 Task: Add a signature Mikayla King containing With heartfelt thanks and warm wishes, Mikayla King to email address softage.9@softage.net and add a label Safety records
Action: Mouse moved to (914, 54)
Screenshot: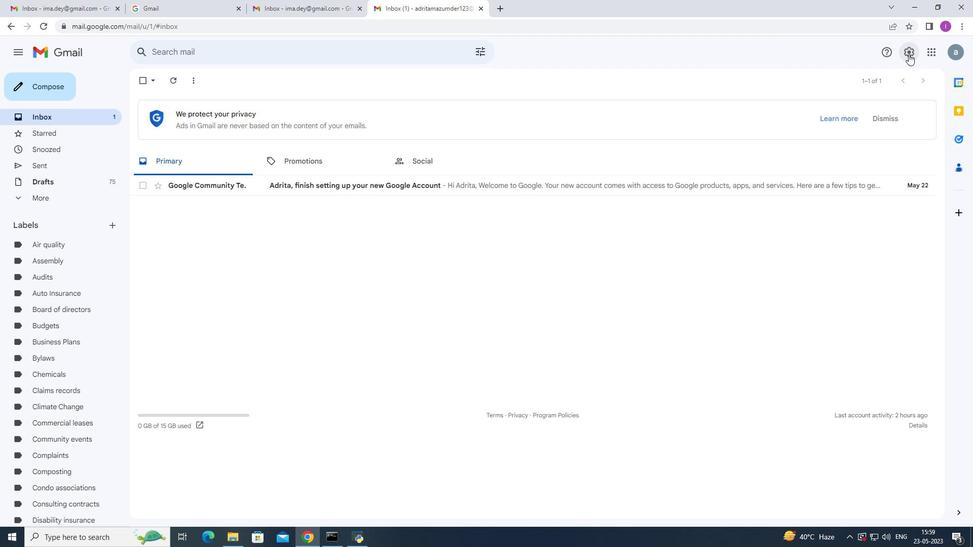
Action: Mouse pressed left at (914, 54)
Screenshot: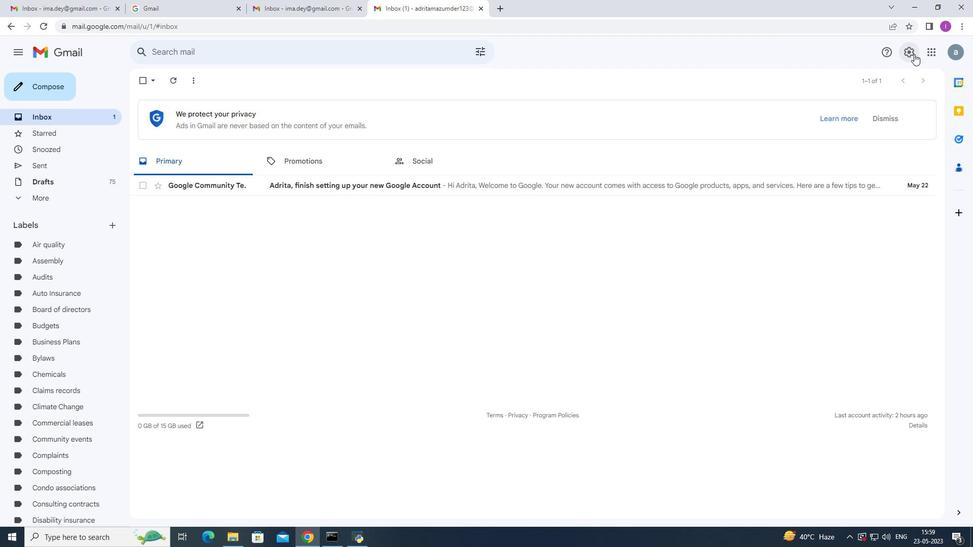 
Action: Mouse moved to (873, 100)
Screenshot: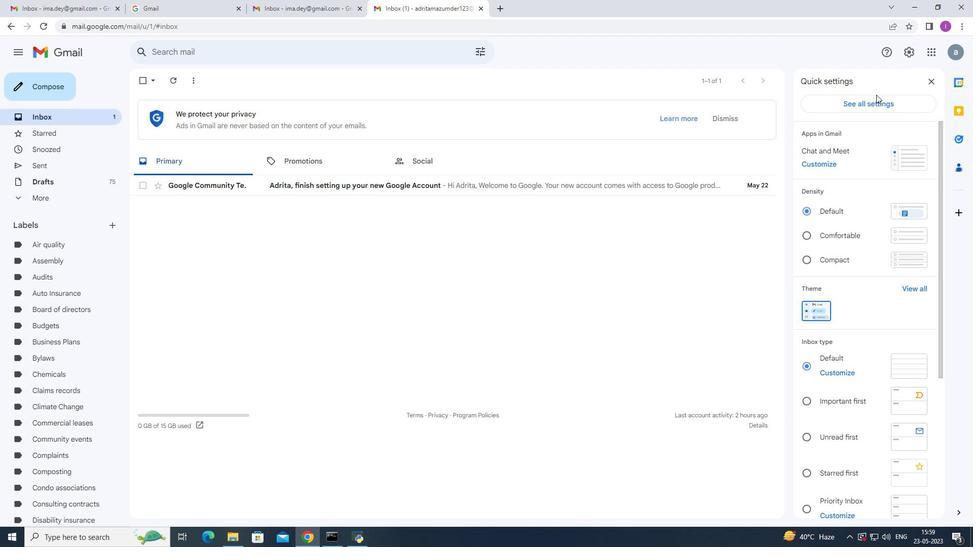
Action: Mouse pressed left at (873, 100)
Screenshot: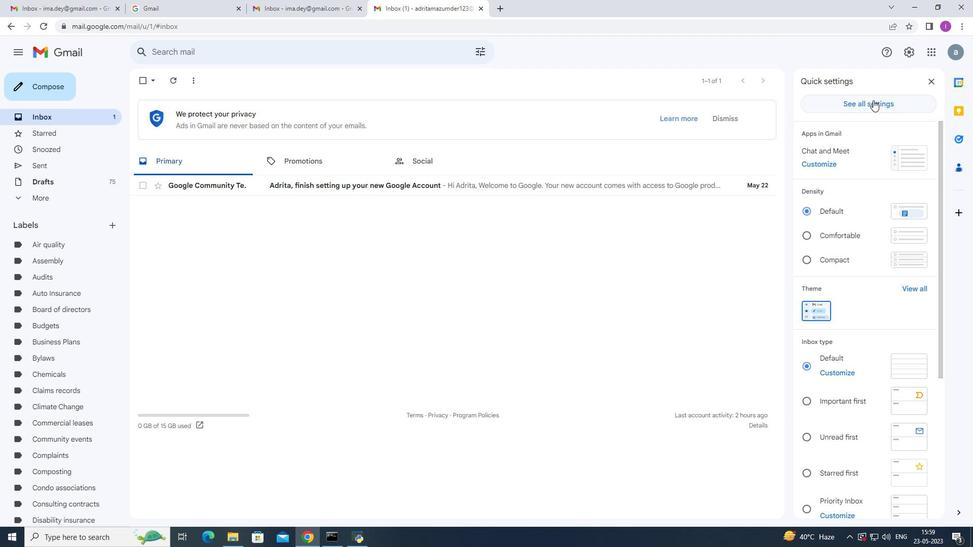 
Action: Mouse moved to (534, 260)
Screenshot: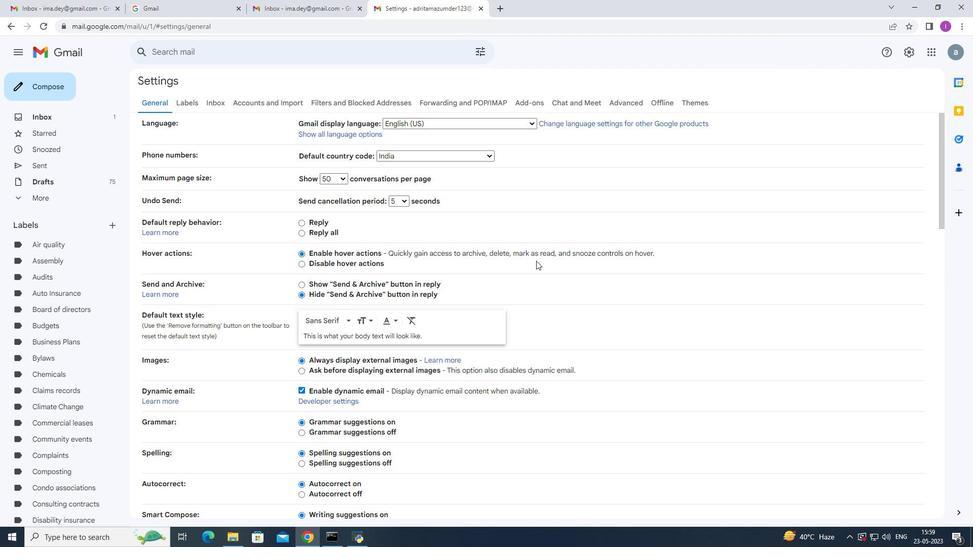 
Action: Mouse scrolled (534, 259) with delta (0, 0)
Screenshot: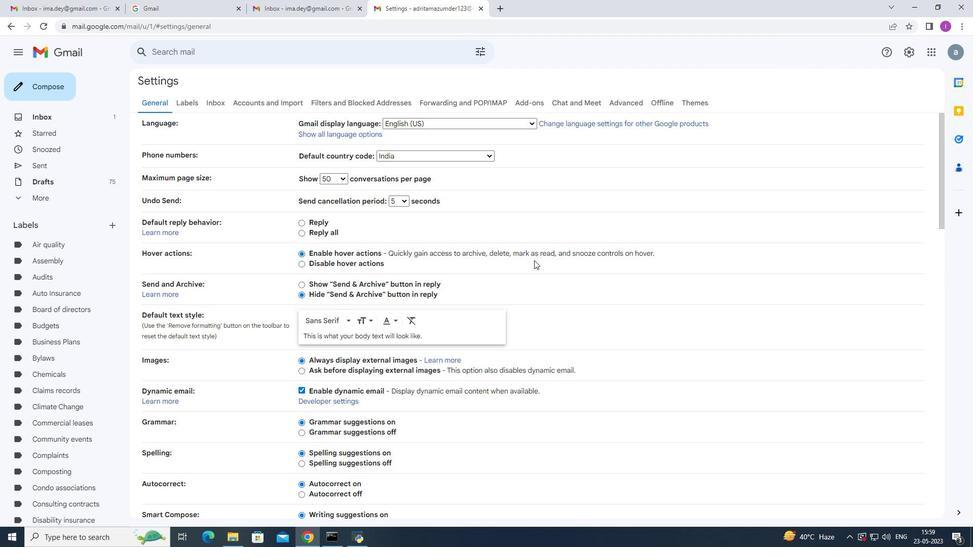 
Action: Mouse scrolled (534, 259) with delta (0, 0)
Screenshot: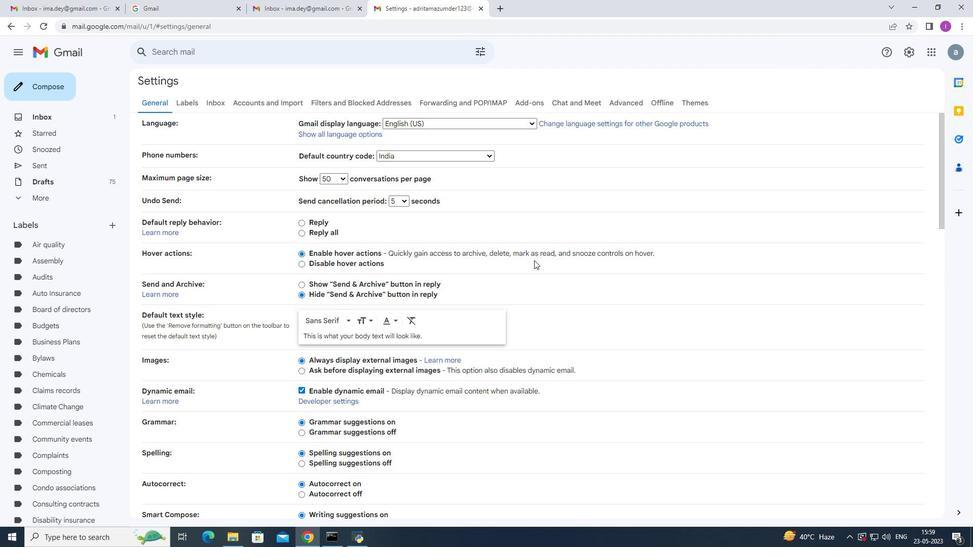 
Action: Mouse moved to (534, 260)
Screenshot: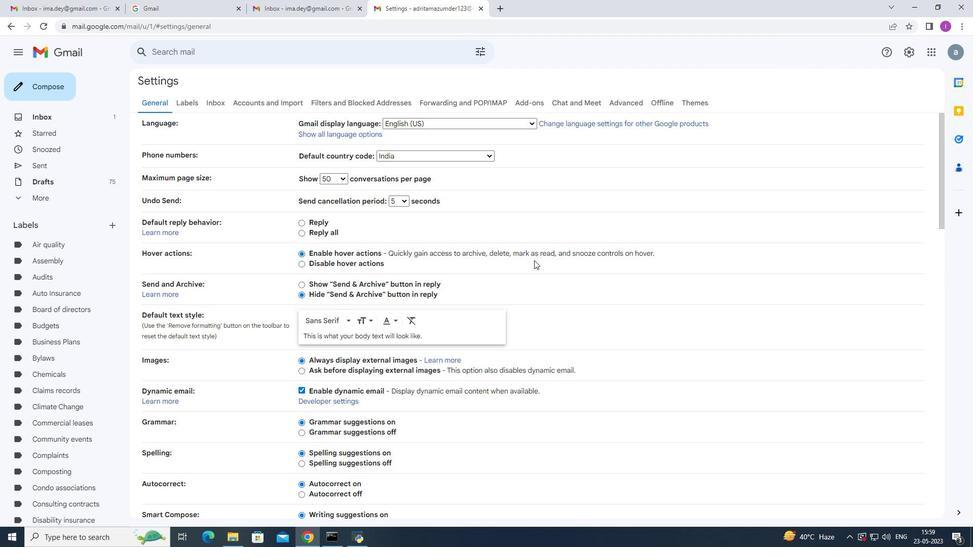 
Action: Mouse scrolled (534, 259) with delta (0, 0)
Screenshot: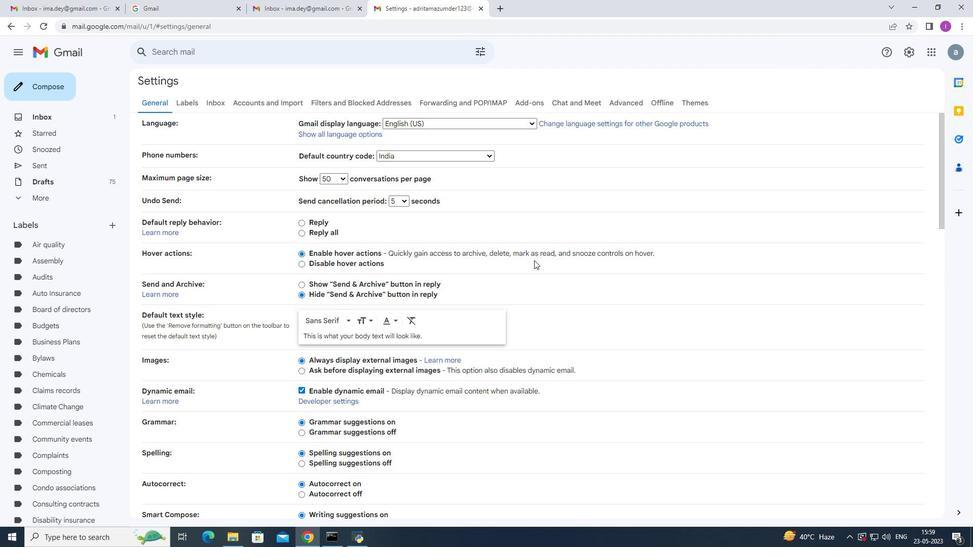 
Action: Mouse moved to (534, 260)
Screenshot: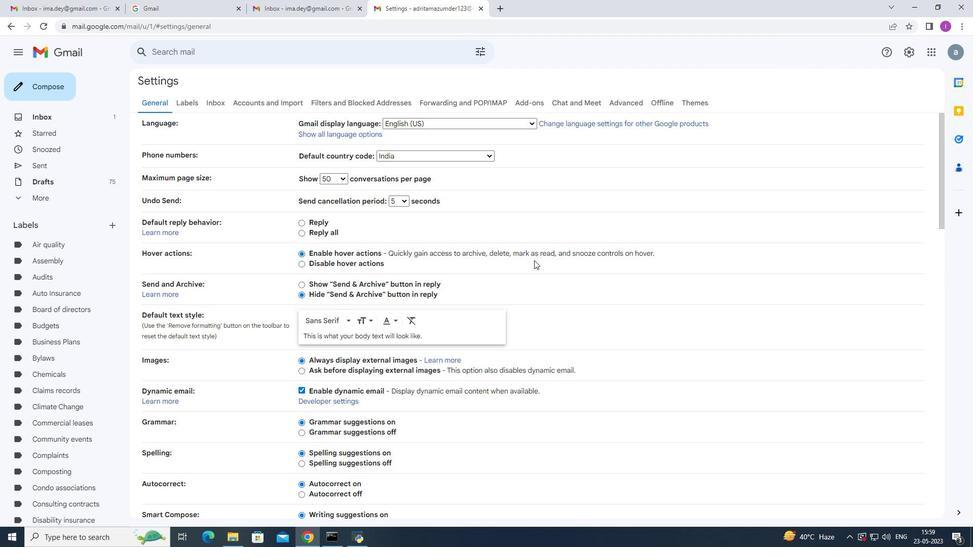 
Action: Mouse scrolled (534, 261) with delta (0, 0)
Screenshot: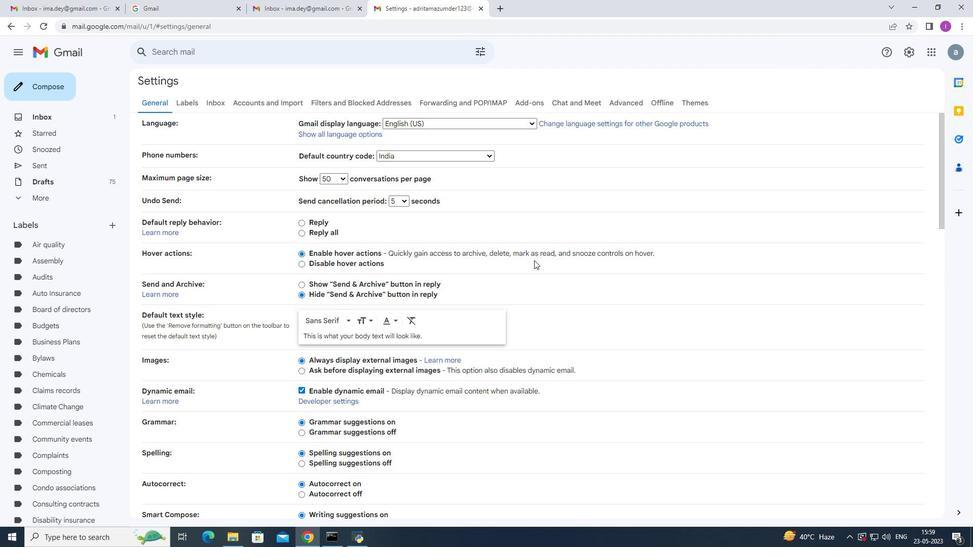 
Action: Mouse moved to (535, 261)
Screenshot: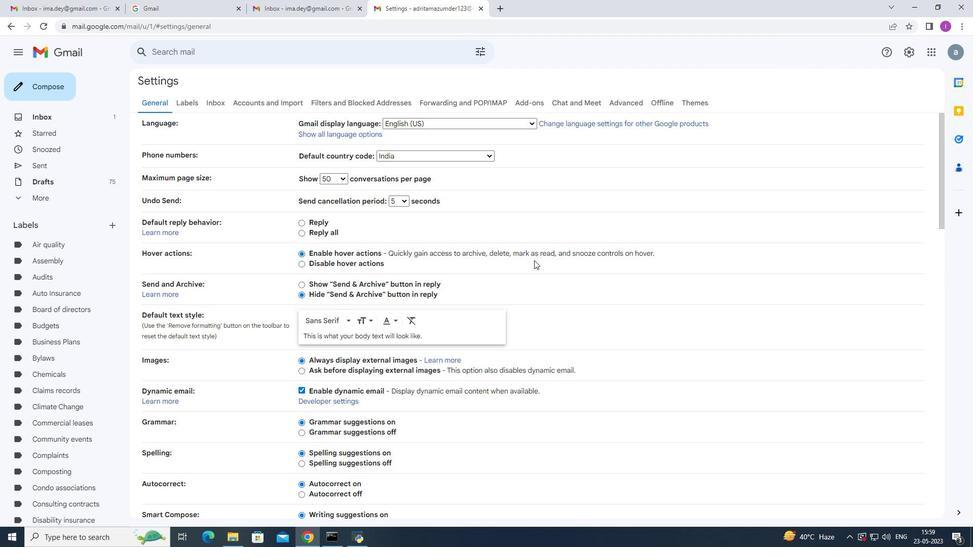 
Action: Mouse scrolled (535, 260) with delta (0, 0)
Screenshot: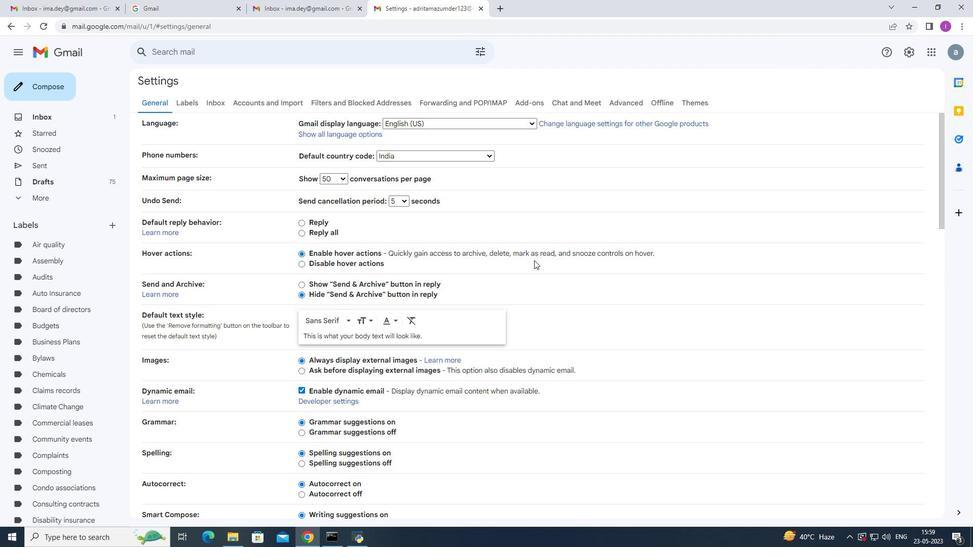 
Action: Mouse scrolled (535, 260) with delta (0, 0)
Screenshot: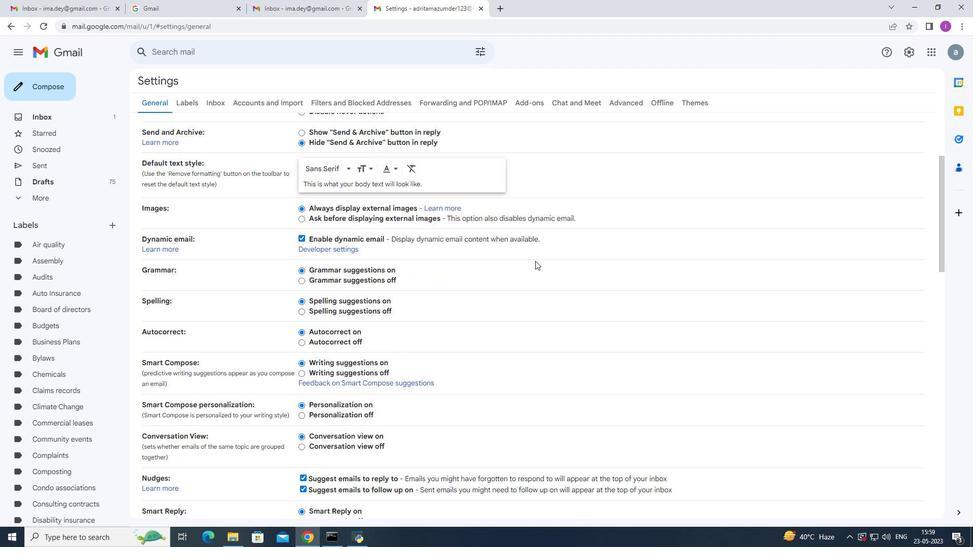 
Action: Mouse scrolled (535, 260) with delta (0, 0)
Screenshot: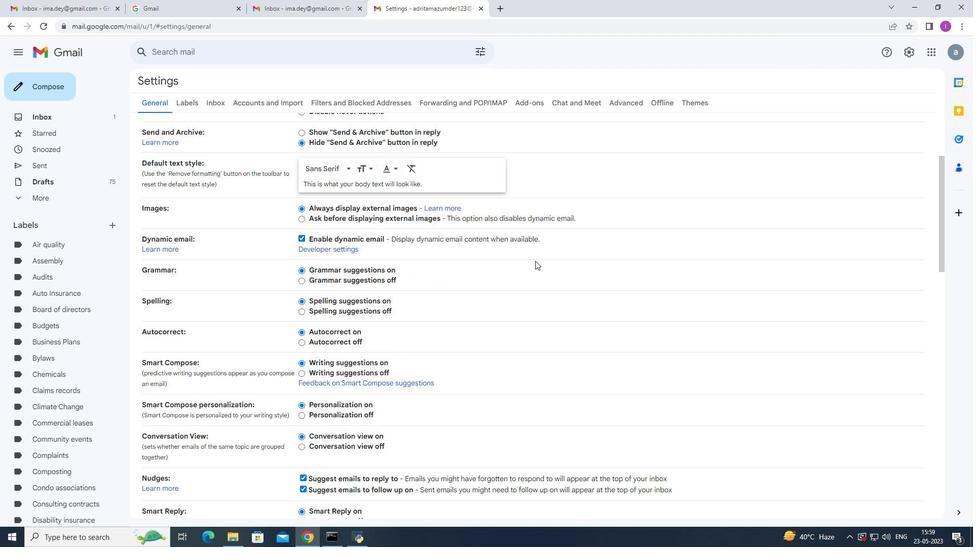 
Action: Mouse scrolled (535, 260) with delta (0, 0)
Screenshot: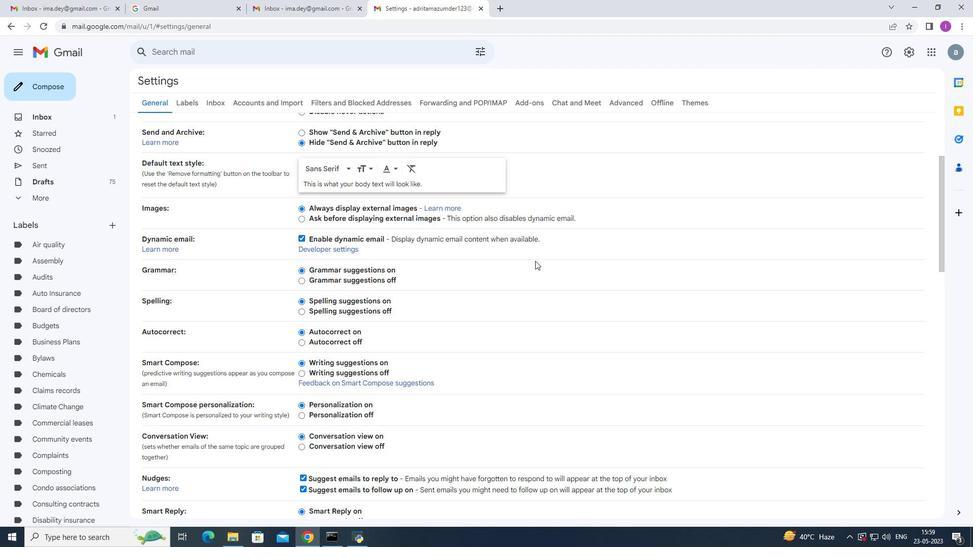 
Action: Mouse scrolled (535, 260) with delta (0, 0)
Screenshot: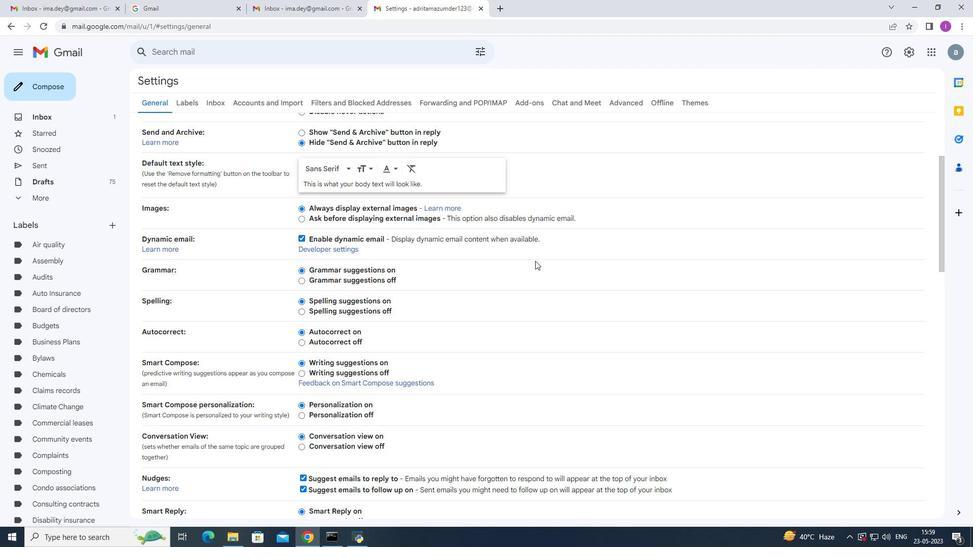 
Action: Mouse scrolled (535, 260) with delta (0, 0)
Screenshot: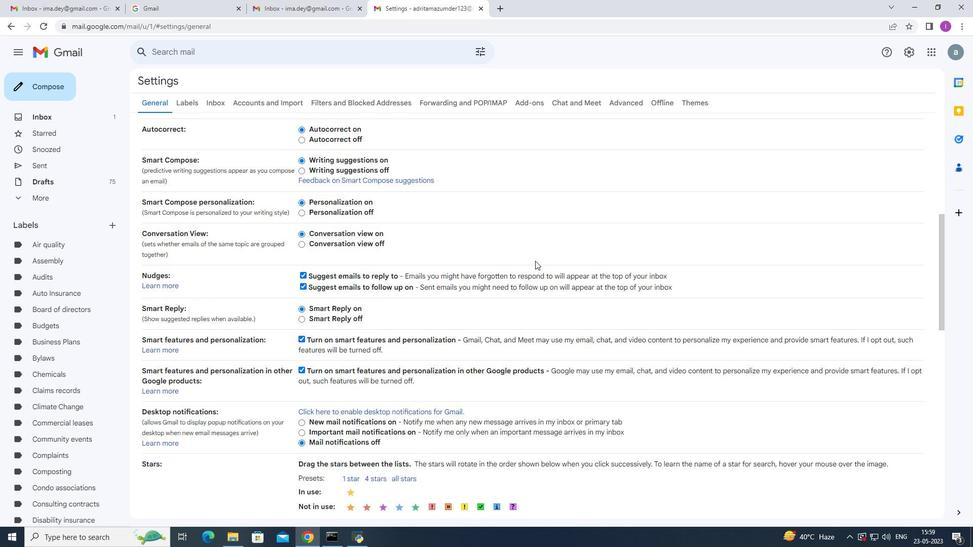 
Action: Mouse moved to (532, 265)
Screenshot: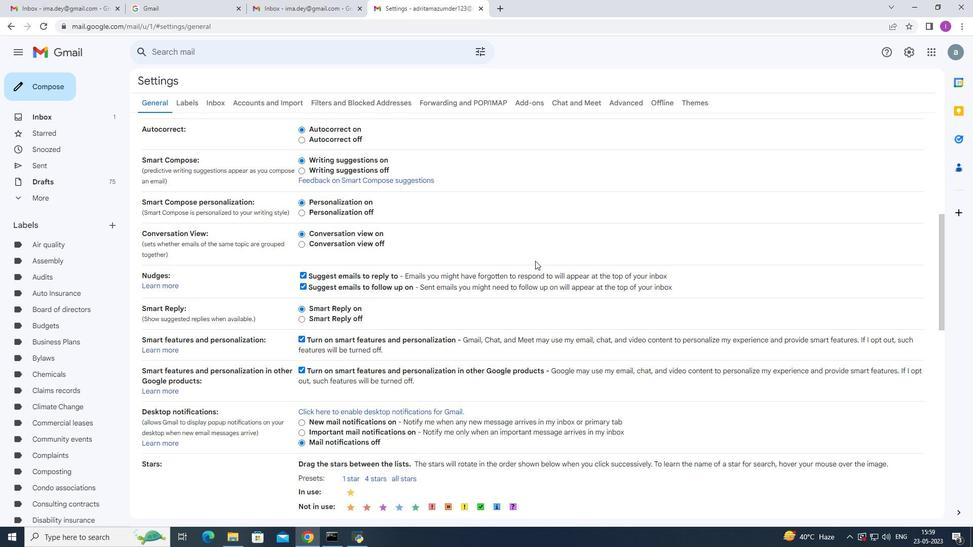 
Action: Mouse scrolled (532, 264) with delta (0, 0)
Screenshot: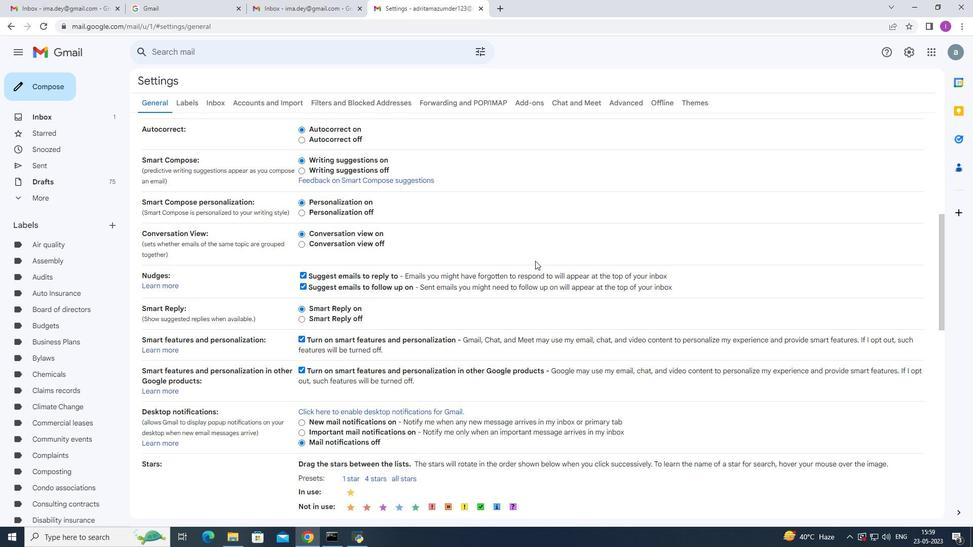 
Action: Mouse moved to (530, 268)
Screenshot: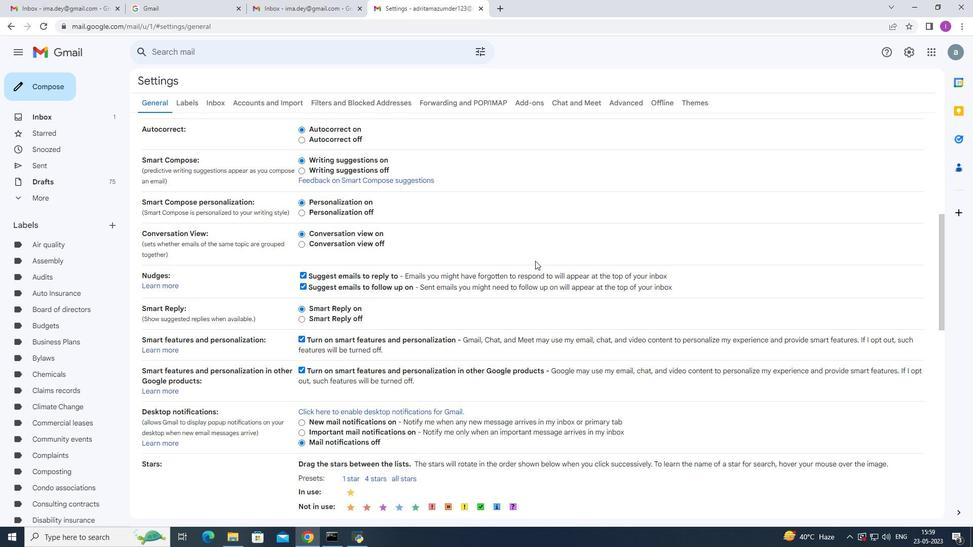 
Action: Mouse scrolled (531, 266) with delta (0, 0)
Screenshot: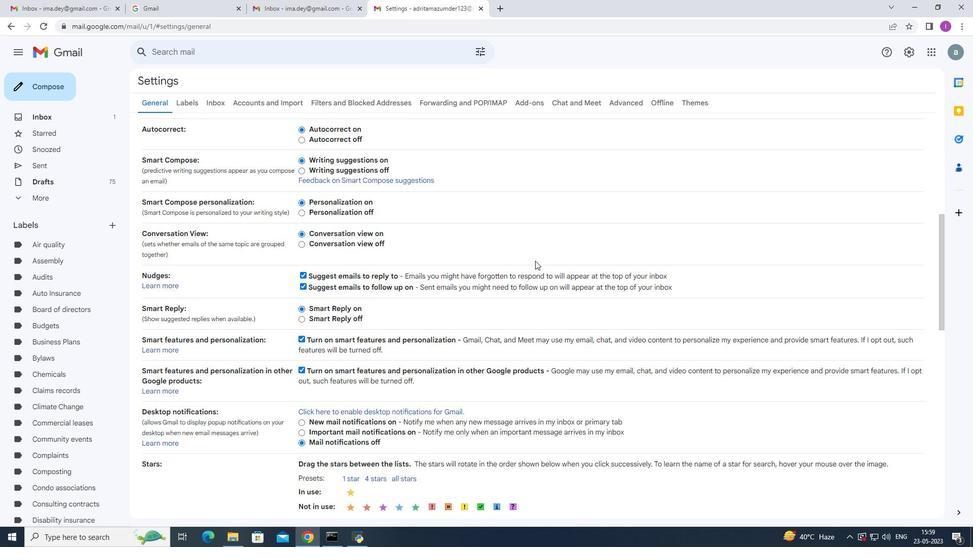 
Action: Mouse moved to (529, 269)
Screenshot: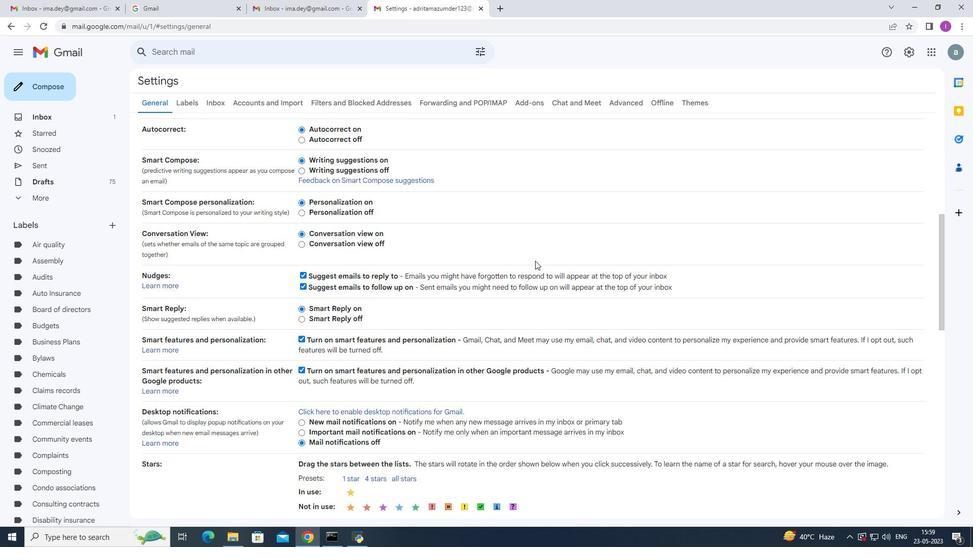 
Action: Mouse scrolled (529, 268) with delta (0, 0)
Screenshot: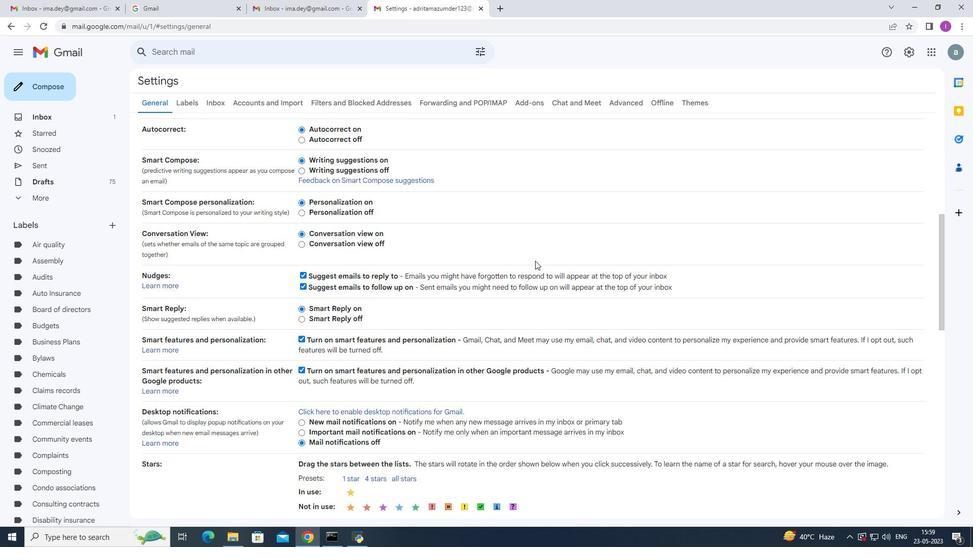 
Action: Mouse moved to (525, 272)
Screenshot: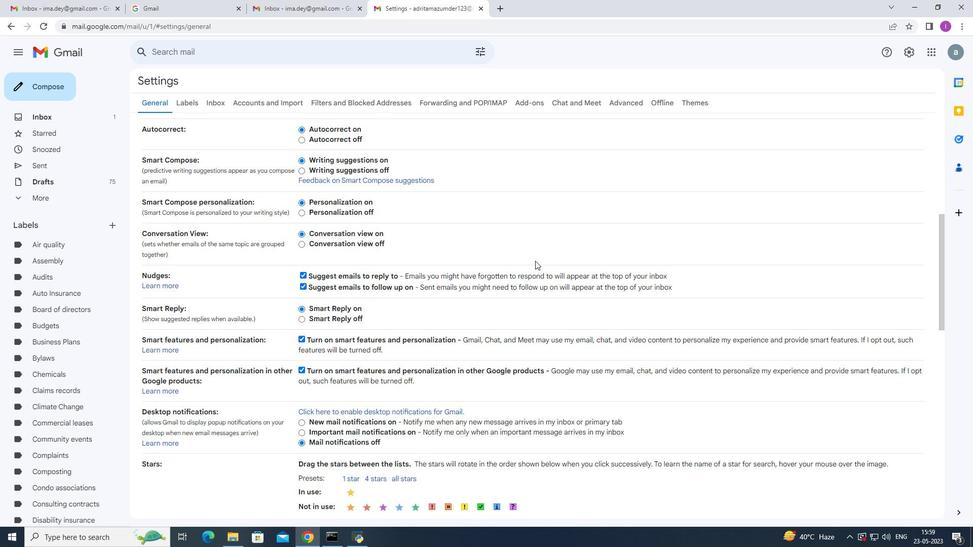 
Action: Mouse scrolled (526, 271) with delta (0, 0)
Screenshot: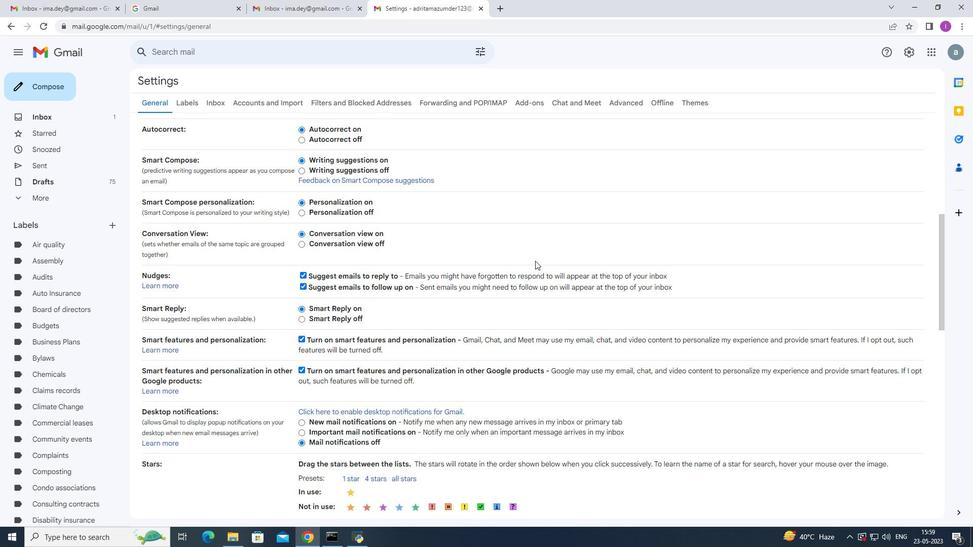 
Action: Mouse moved to (522, 273)
Screenshot: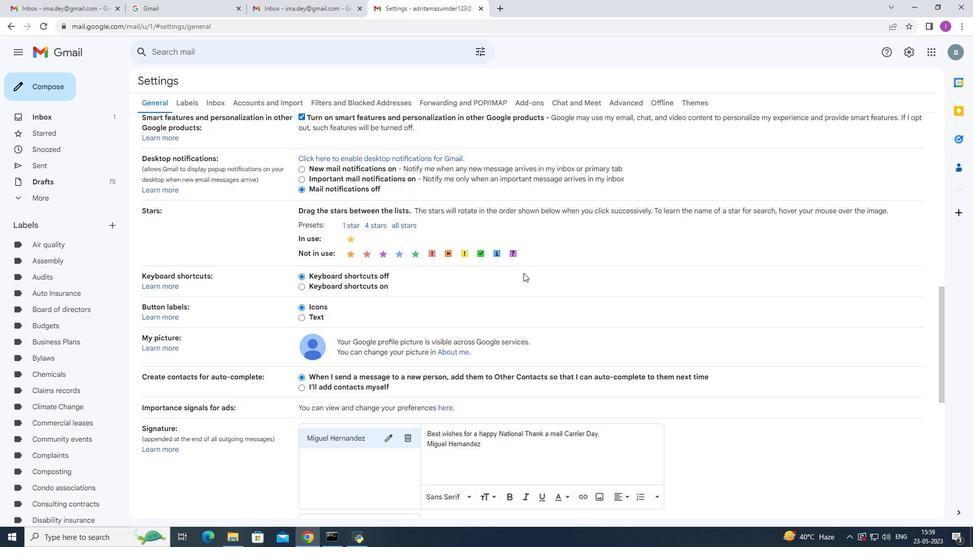 
Action: Mouse scrolled (522, 273) with delta (0, 0)
Screenshot: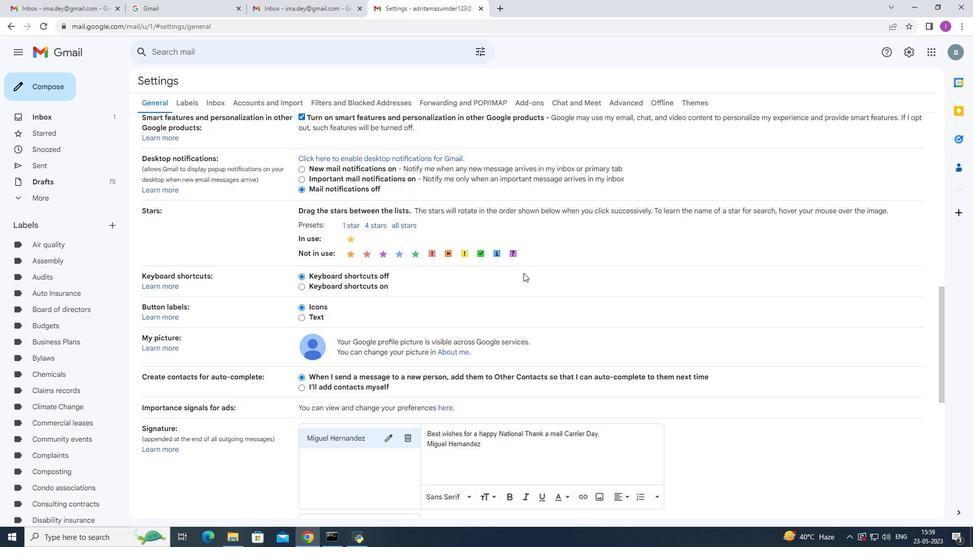 
Action: Mouse moved to (520, 275)
Screenshot: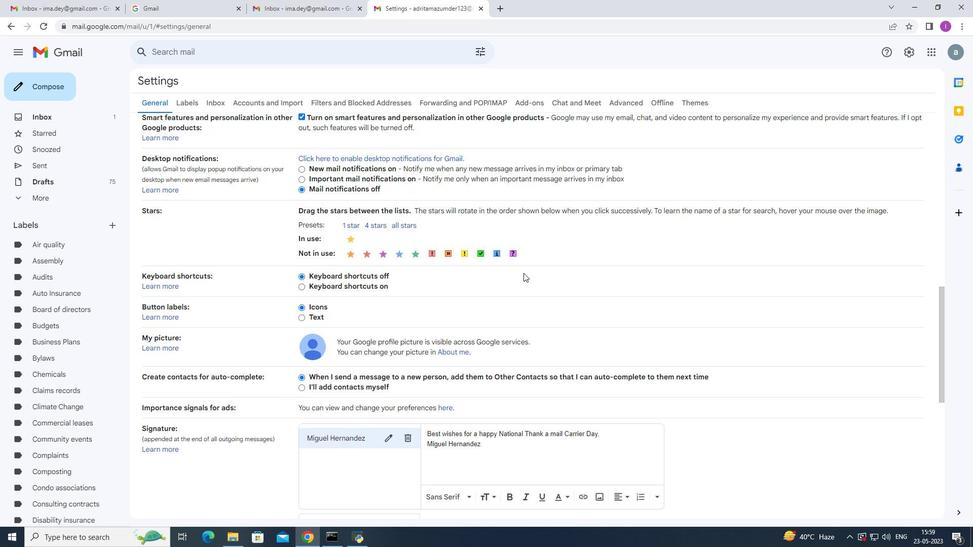 
Action: Mouse scrolled (520, 274) with delta (0, 0)
Screenshot: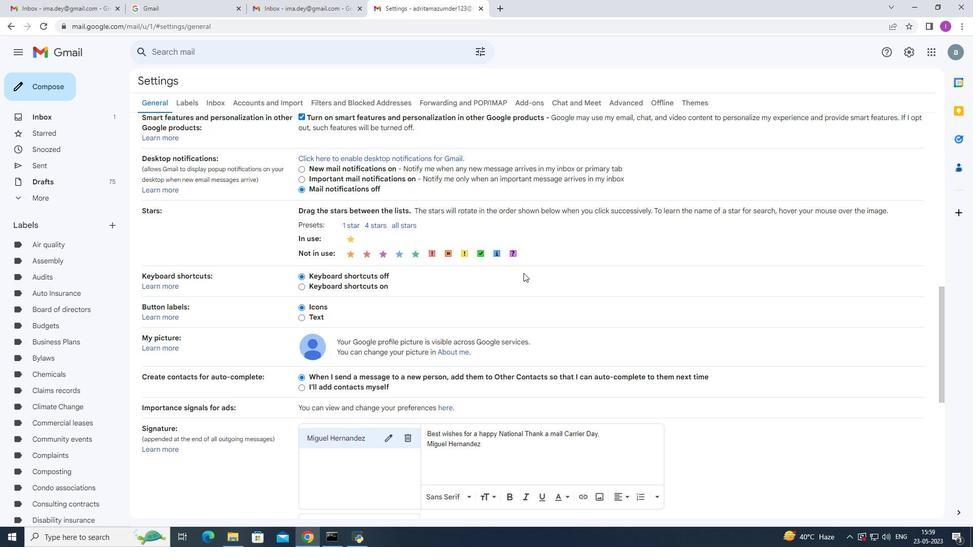 
Action: Mouse moved to (409, 337)
Screenshot: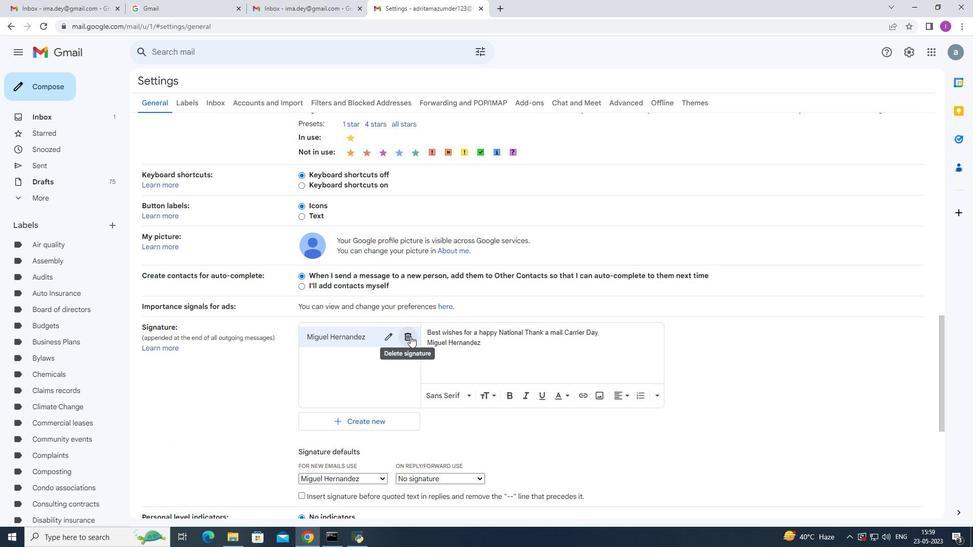 
Action: Mouse pressed left at (409, 337)
Screenshot: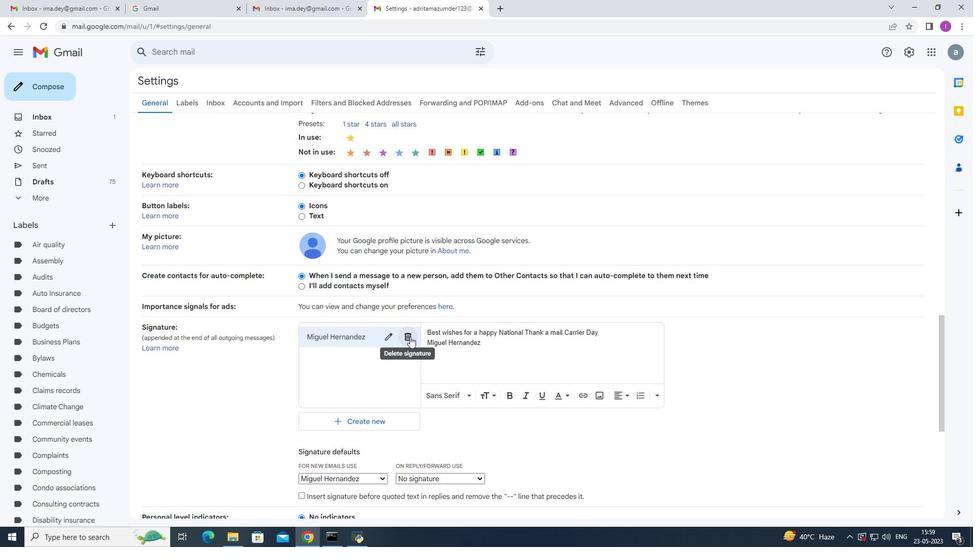 
Action: Mouse moved to (570, 302)
Screenshot: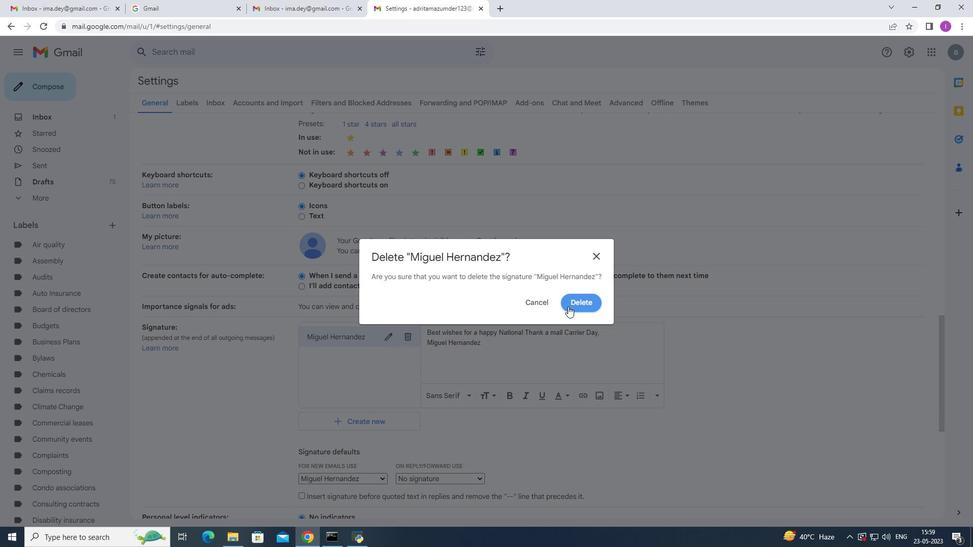 
Action: Mouse pressed left at (570, 302)
Screenshot: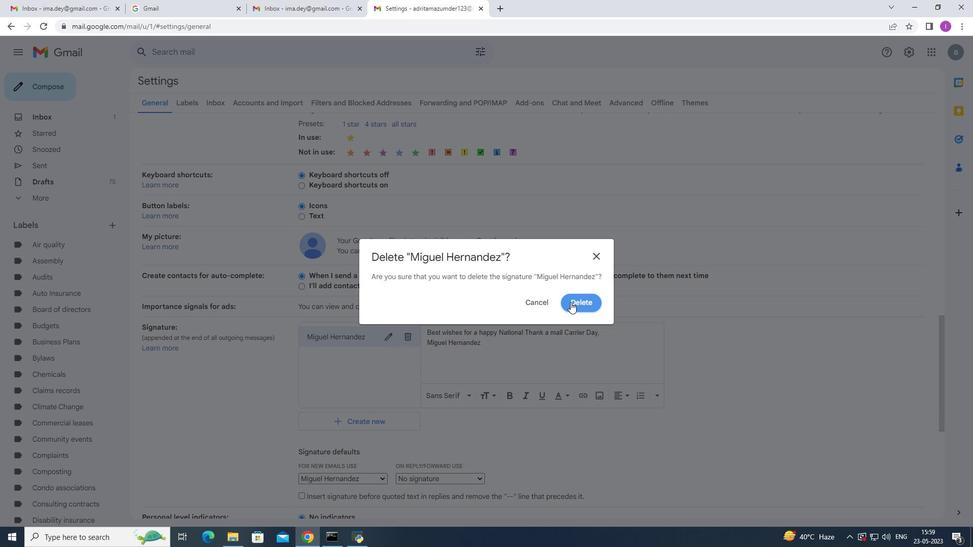 
Action: Mouse moved to (342, 349)
Screenshot: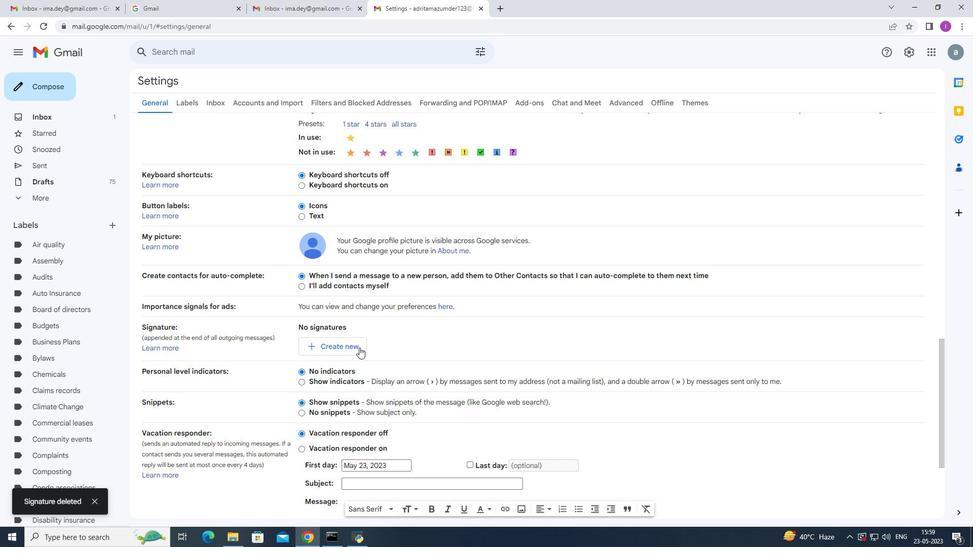
Action: Mouse pressed left at (342, 349)
Screenshot: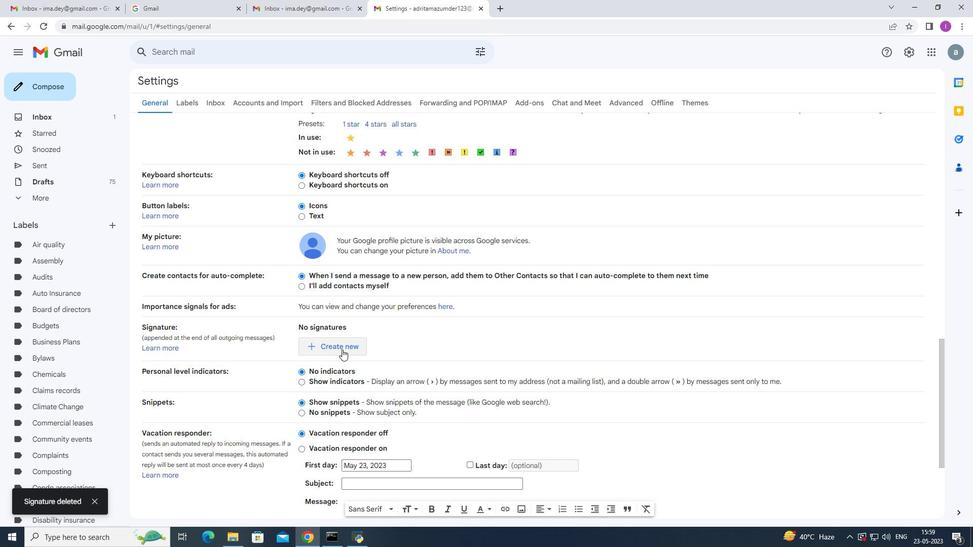 
Action: Mouse moved to (416, 279)
Screenshot: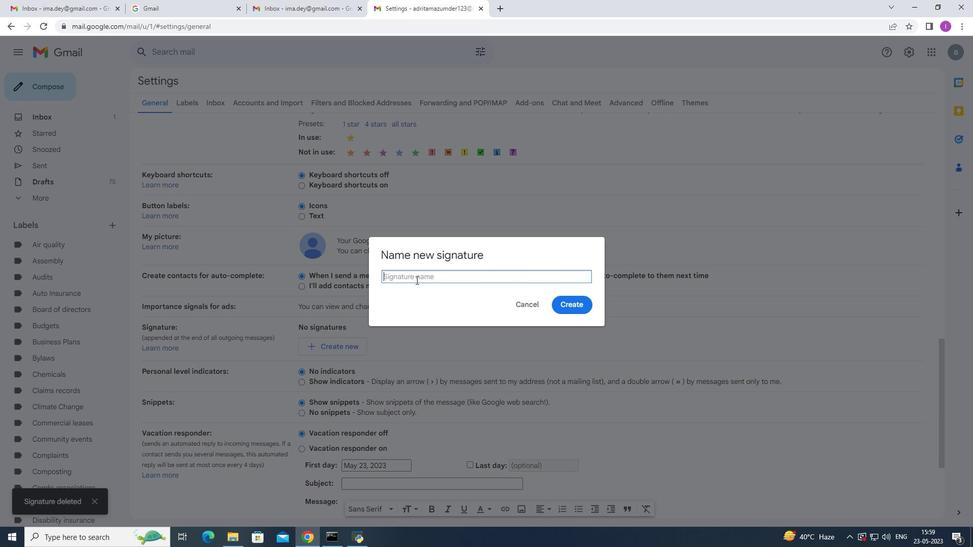 
Action: Mouse pressed left at (416, 279)
Screenshot: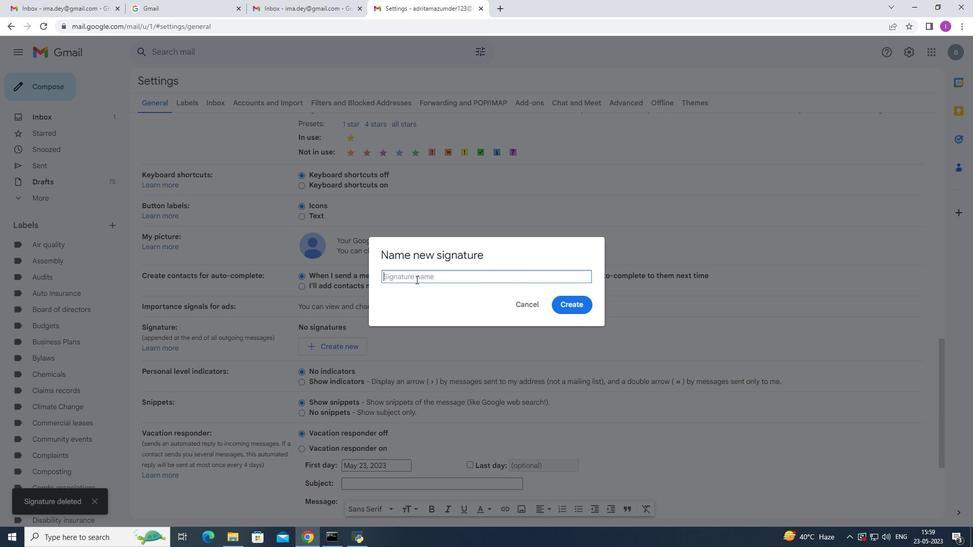 
Action: Mouse moved to (510, 269)
Screenshot: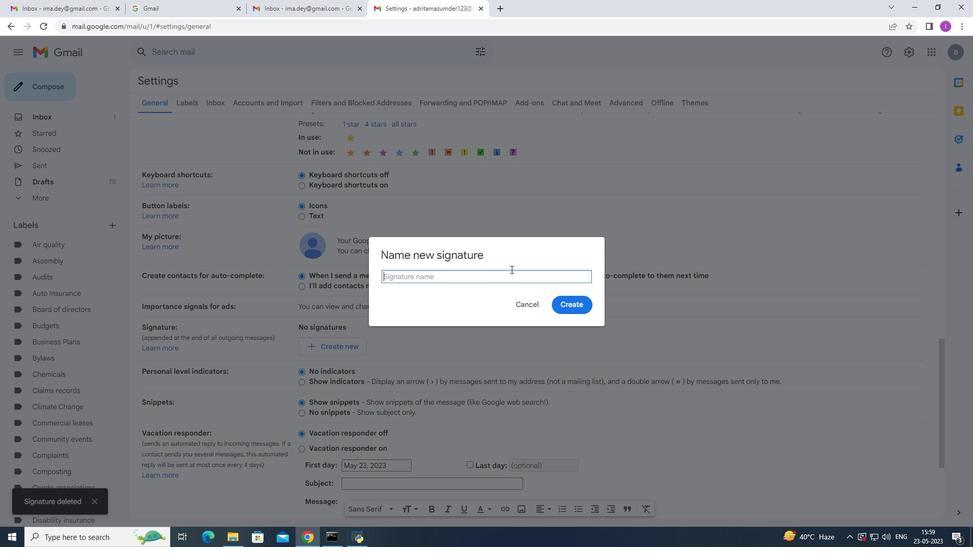 
Action: Key pressed <Key.shift><Key.shift>Mikayla<Key.space><Key.shift>King
Screenshot: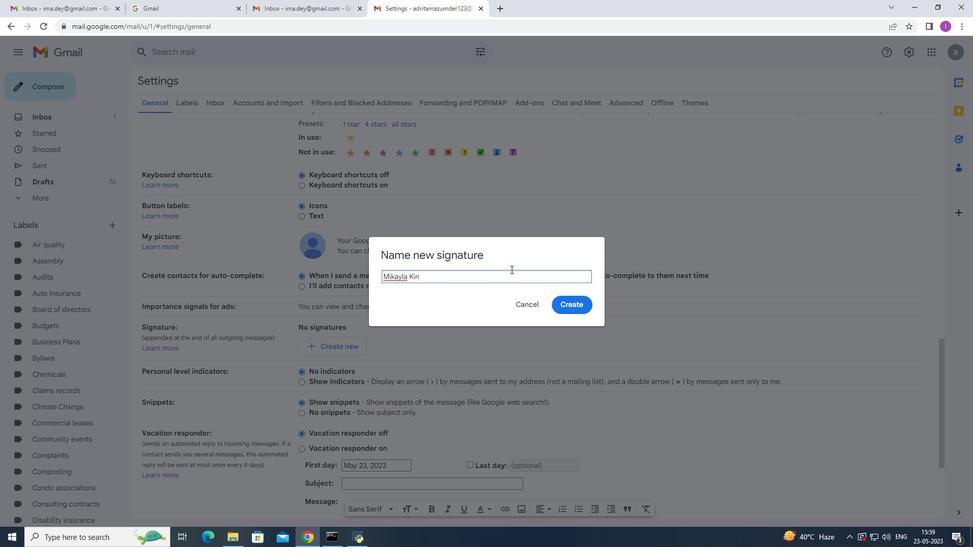 
Action: Mouse moved to (581, 304)
Screenshot: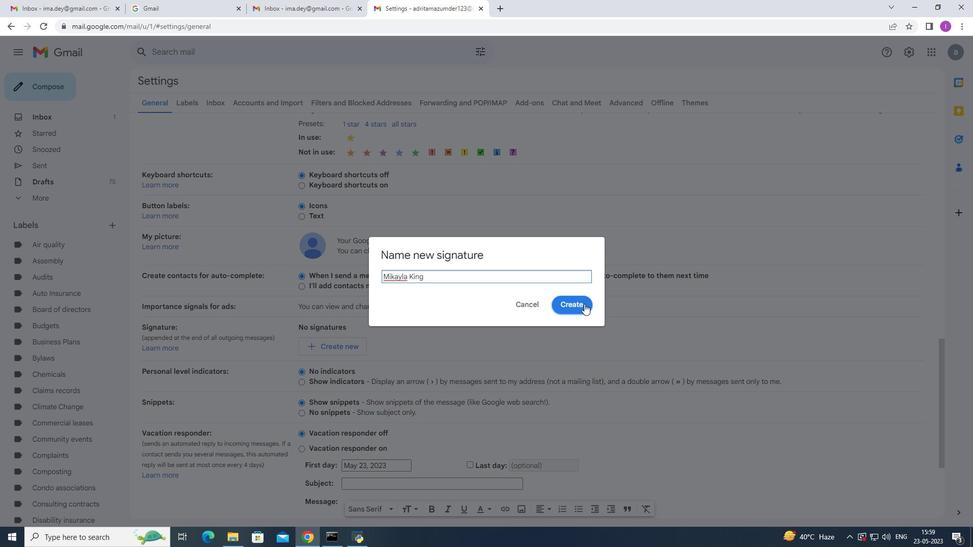 
Action: Mouse pressed left at (581, 304)
Screenshot: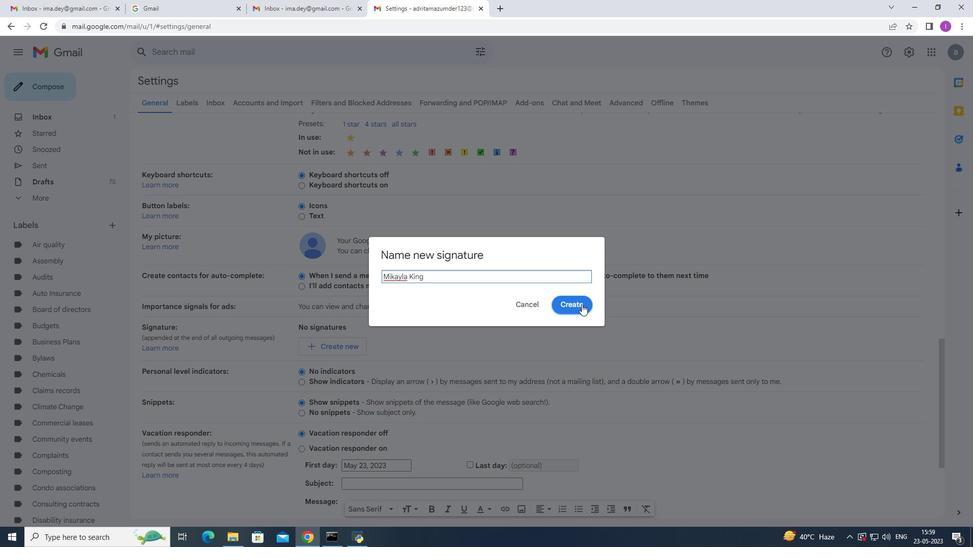
Action: Mouse moved to (381, 477)
Screenshot: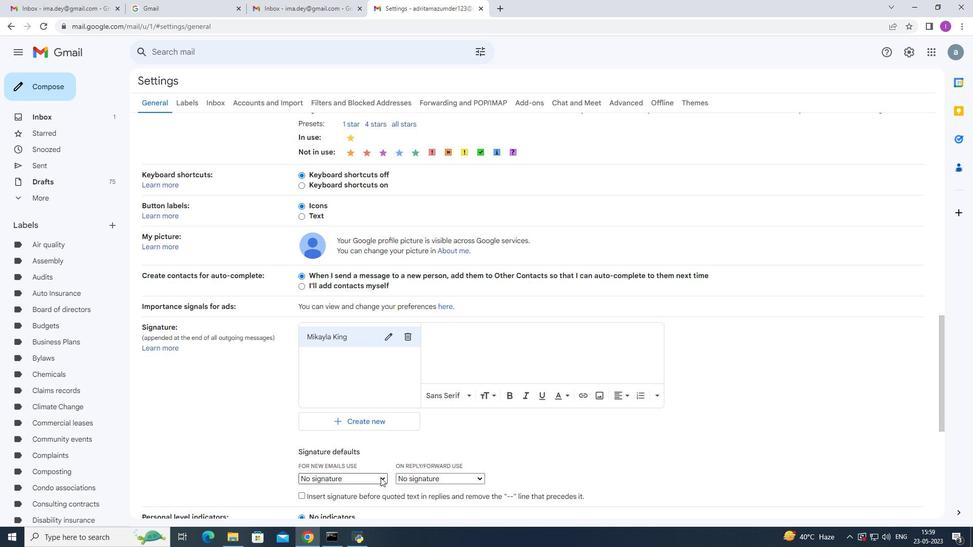 
Action: Mouse pressed left at (381, 477)
Screenshot: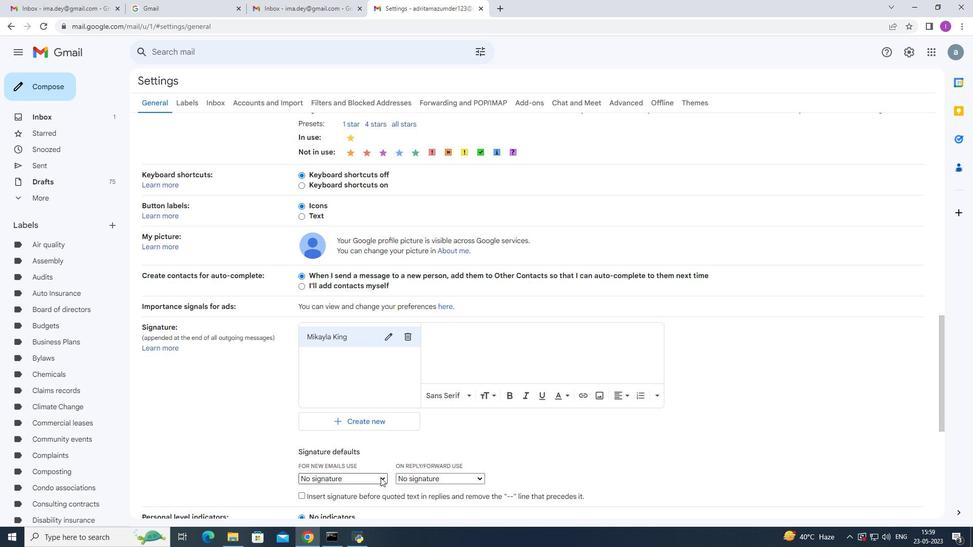 
Action: Mouse moved to (359, 498)
Screenshot: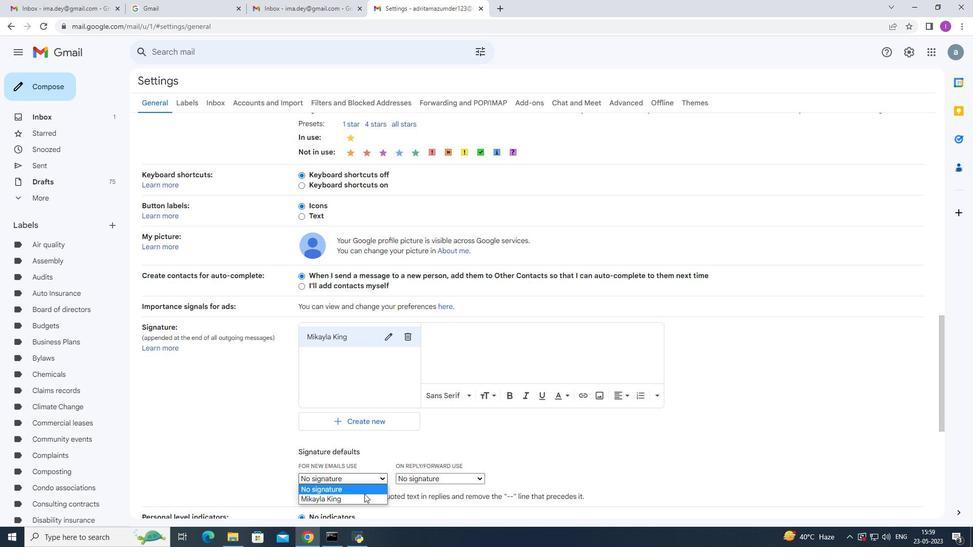 
Action: Mouse pressed left at (359, 498)
Screenshot: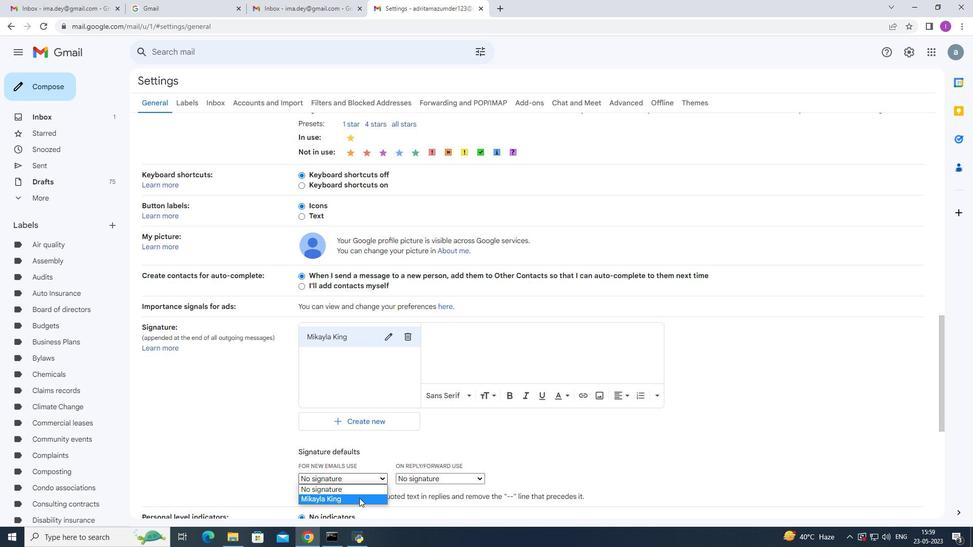 
Action: Mouse moved to (428, 339)
Screenshot: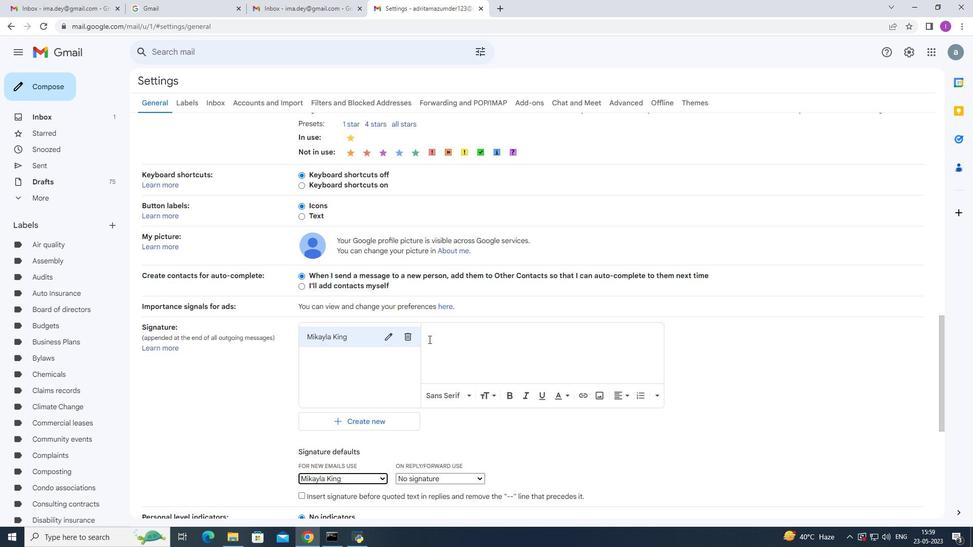 
Action: Mouse pressed left at (428, 339)
Screenshot: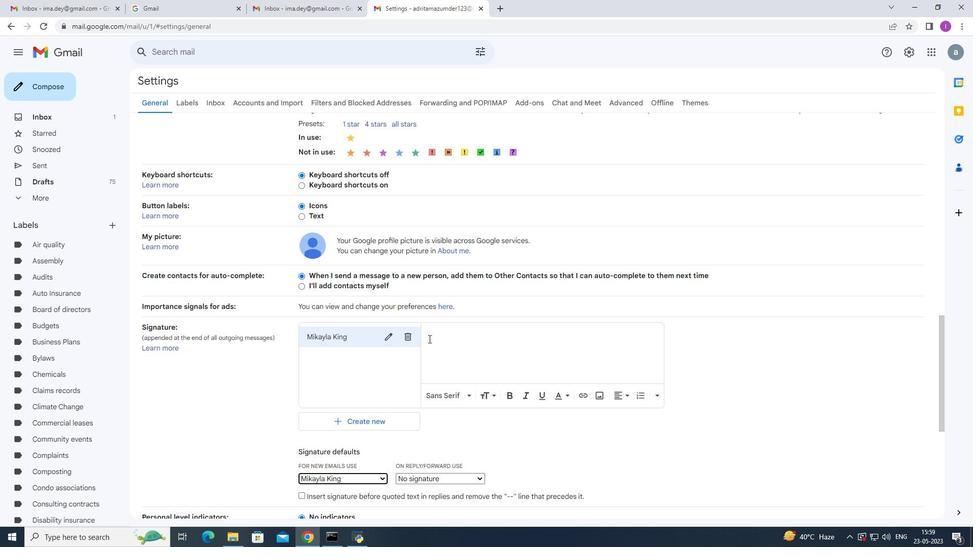 
Action: Mouse moved to (452, 341)
Screenshot: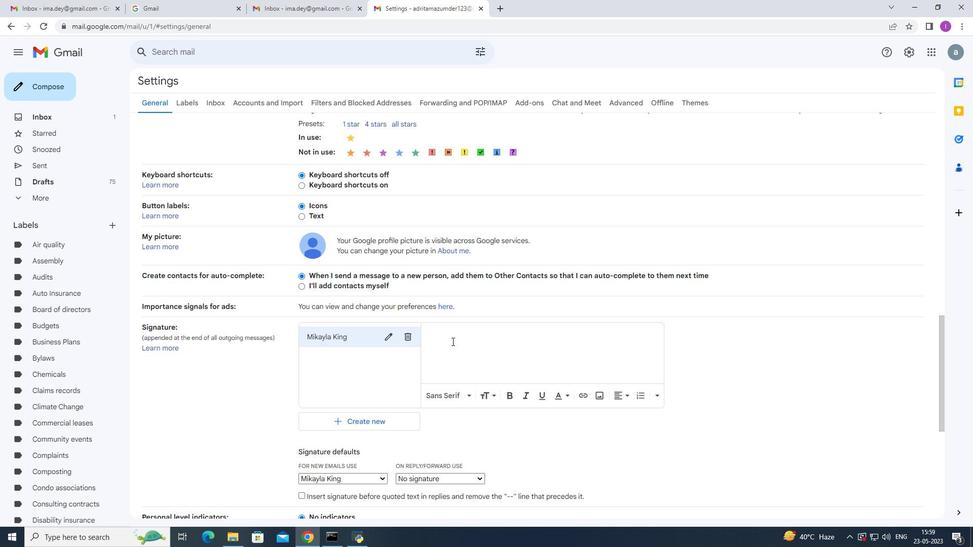 
Action: Key pressed <Key.shift><Key.shift><Key.shift><Key.shift><Key.shift><Key.shift><Key.shift>With<Key.space>heartfelt<Key.space>thanks<Key.space>and<Key.space>warm<Key.space>wishes,<Key.enter><Key.shift>Mikayla<Key.space><Key.shift>King
Screenshot: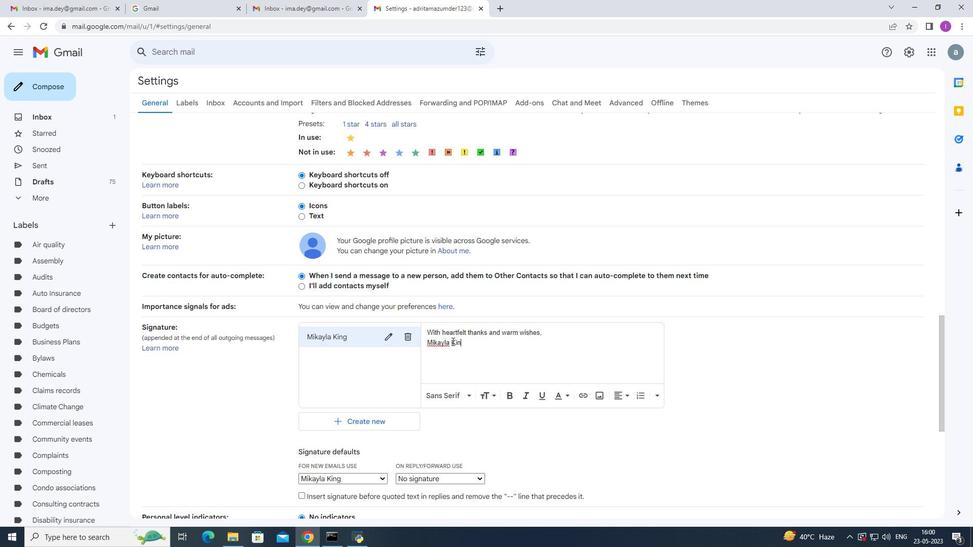 
Action: Mouse moved to (442, 387)
Screenshot: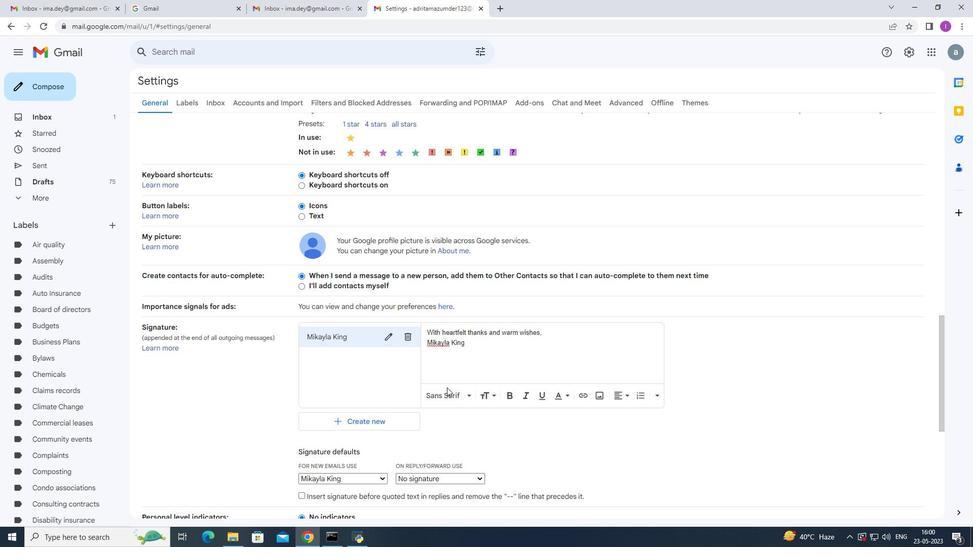 
Action: Mouse scrolled (442, 387) with delta (0, 0)
Screenshot: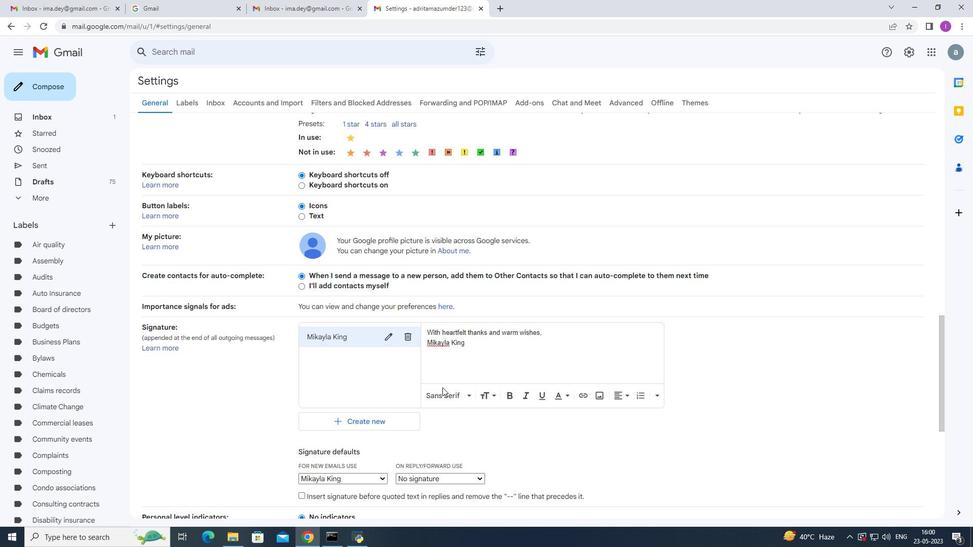 
Action: Mouse scrolled (442, 387) with delta (0, 0)
Screenshot: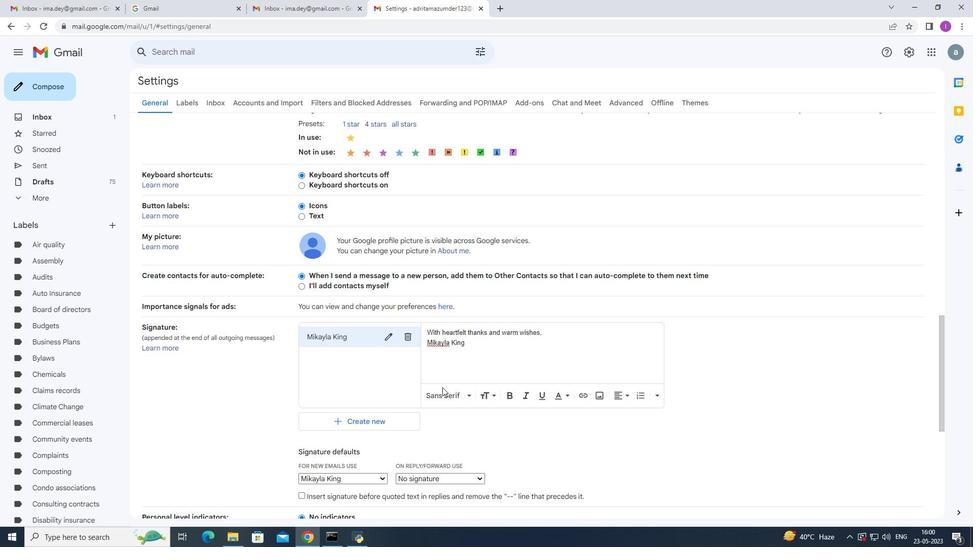
Action: Mouse scrolled (442, 387) with delta (0, 0)
Screenshot: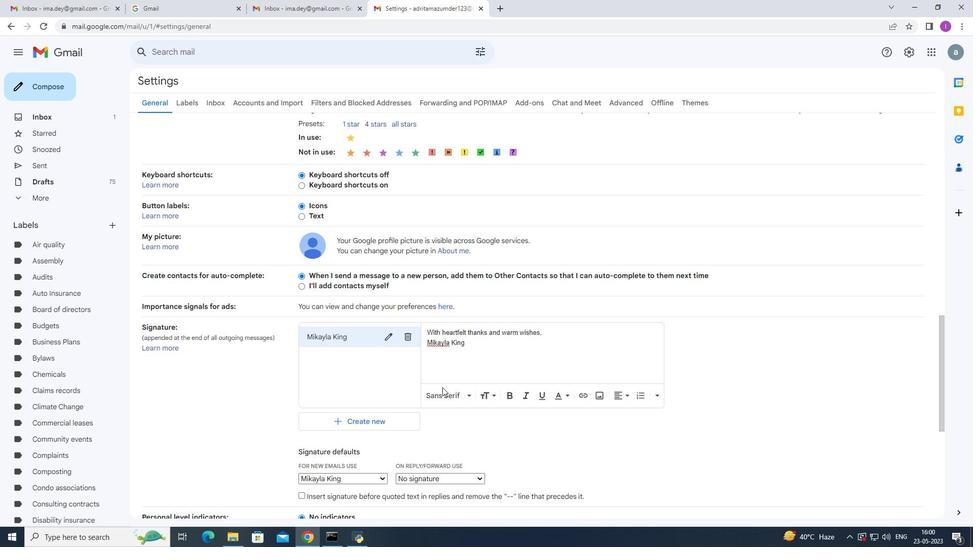 
Action: Mouse moved to (441, 388)
Screenshot: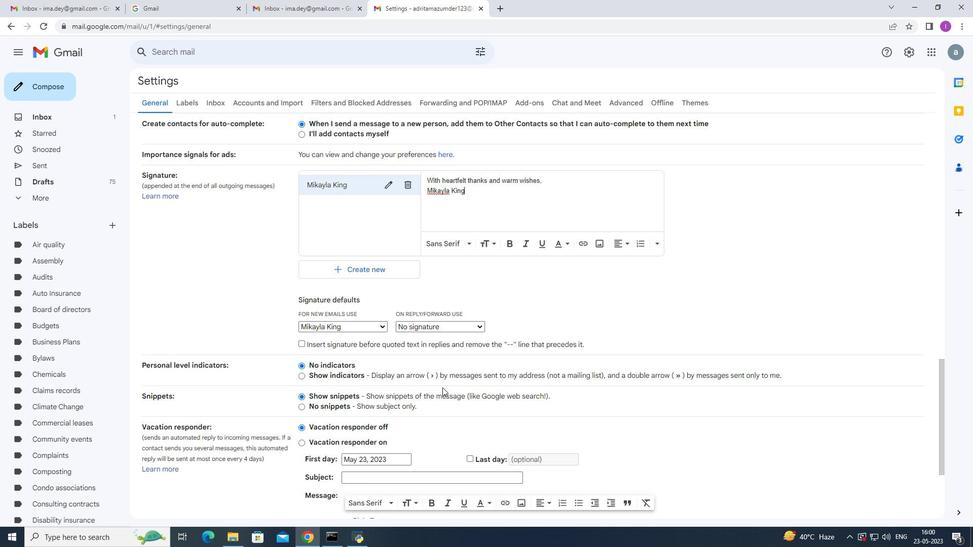 
Action: Mouse scrolled (441, 387) with delta (0, 0)
Screenshot: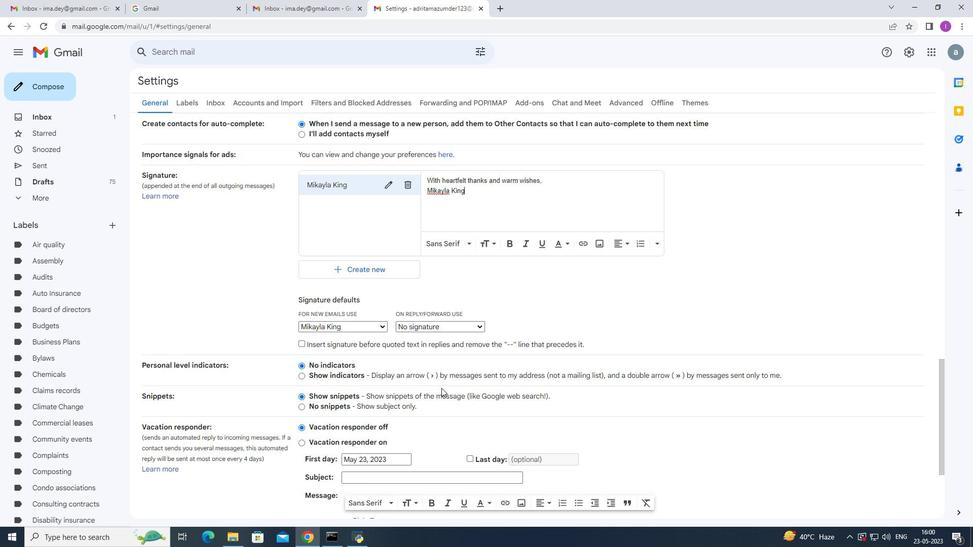 
Action: Mouse scrolled (441, 387) with delta (0, 0)
Screenshot: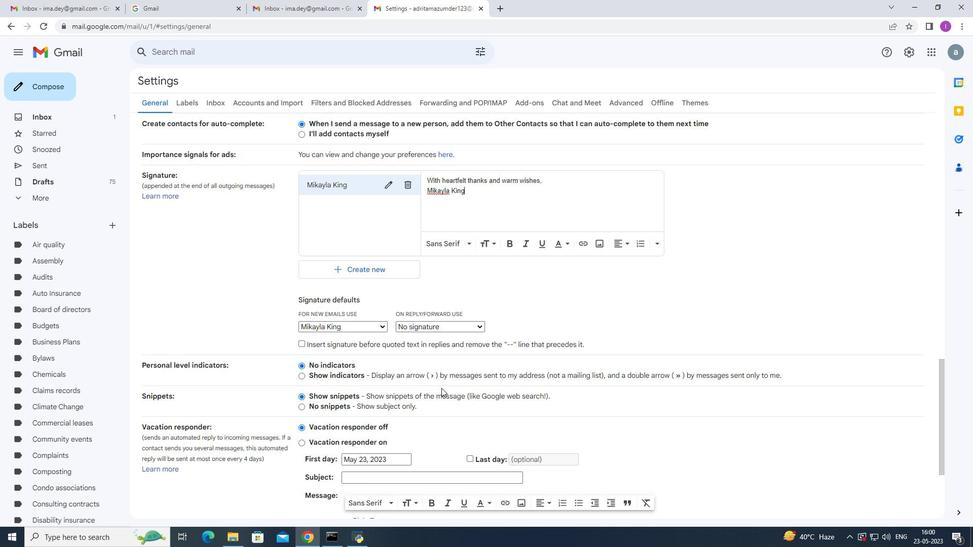 
Action: Mouse scrolled (441, 387) with delta (0, 0)
Screenshot: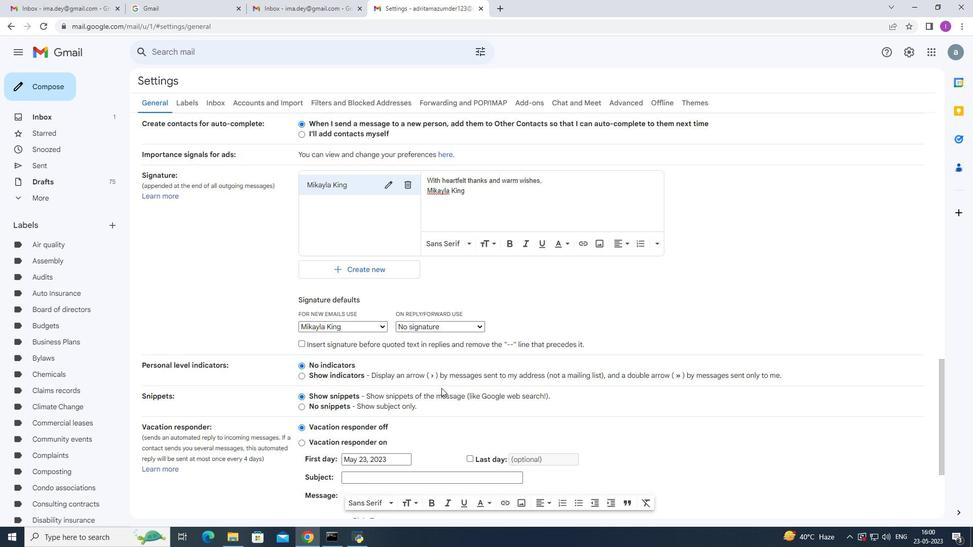 
Action: Mouse moved to (424, 377)
Screenshot: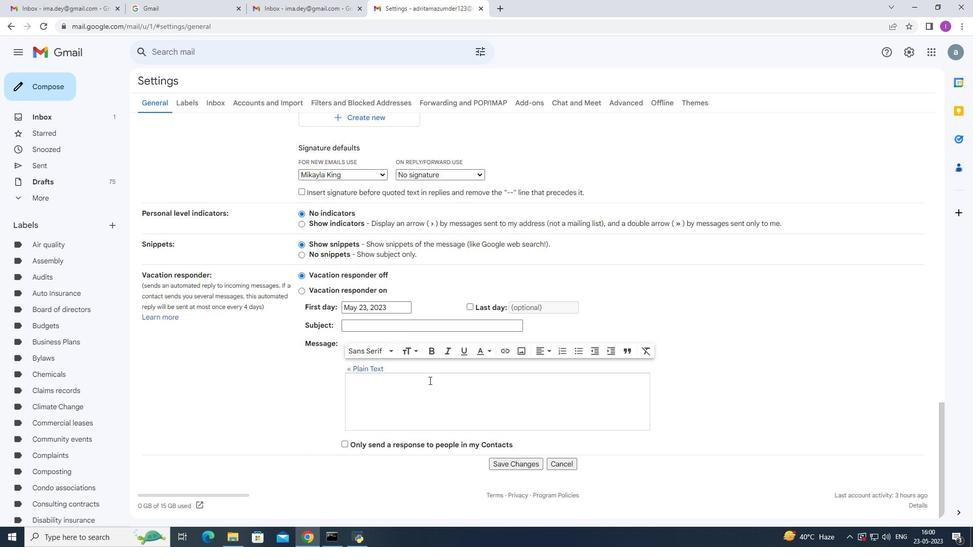 
Action: Mouse scrolled (424, 376) with delta (0, 0)
Screenshot: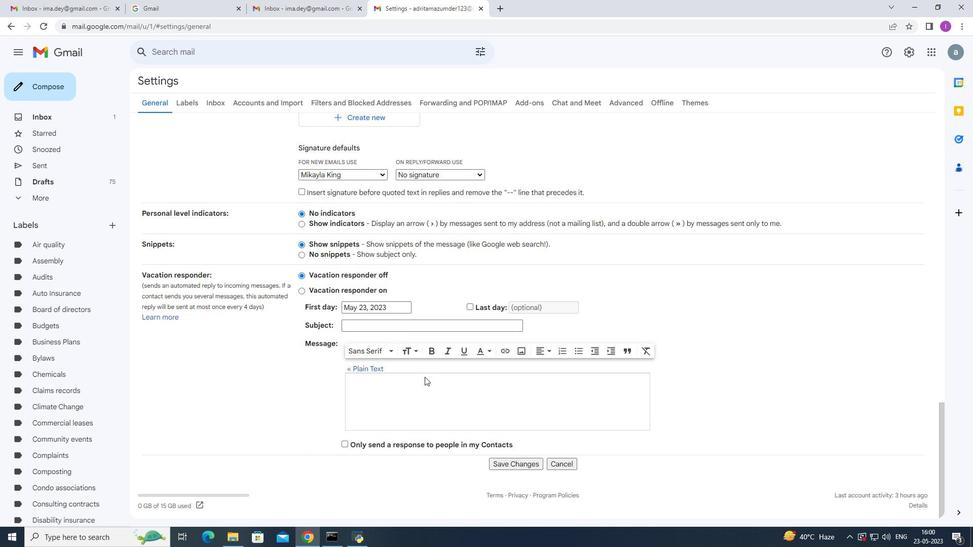 
Action: Mouse moved to (424, 377)
Screenshot: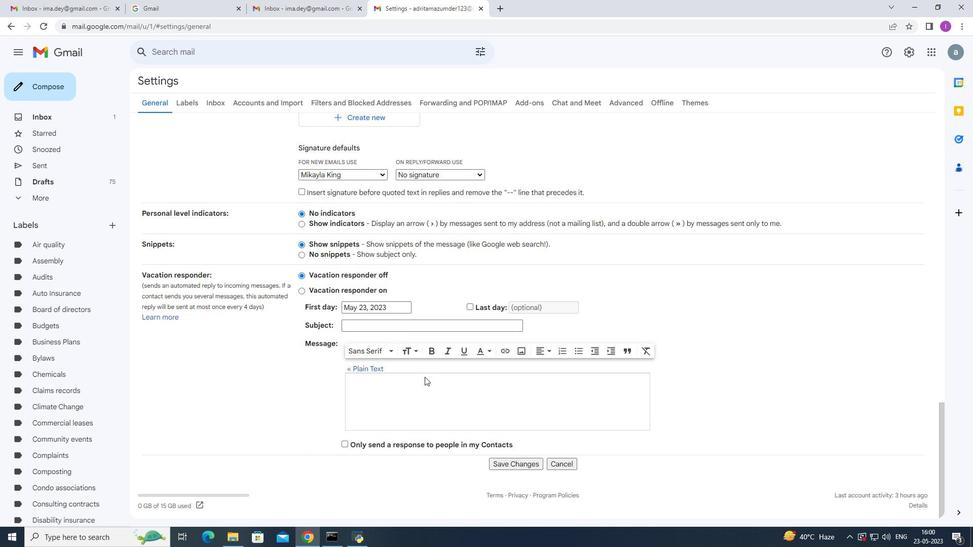 
Action: Mouse scrolled (424, 377) with delta (0, 0)
Screenshot: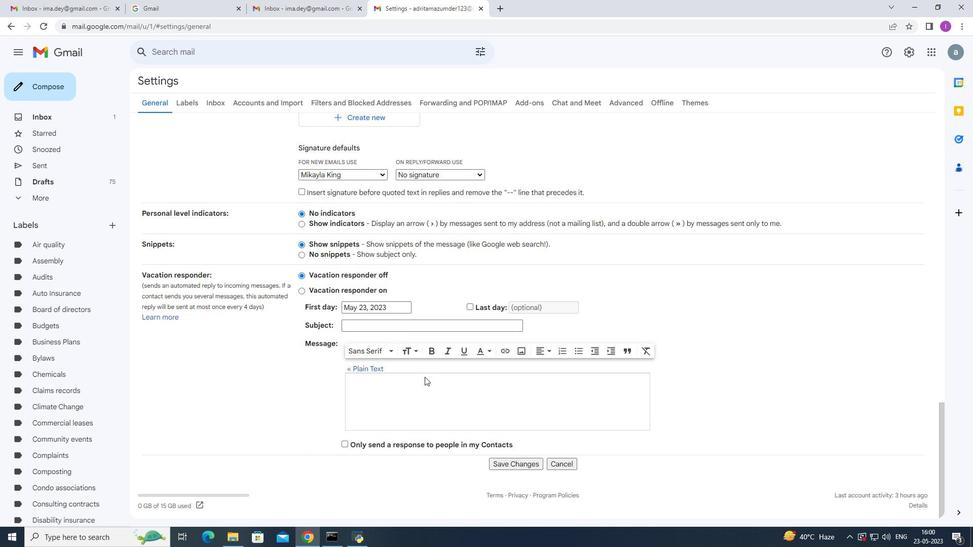 
Action: Mouse moved to (424, 379)
Screenshot: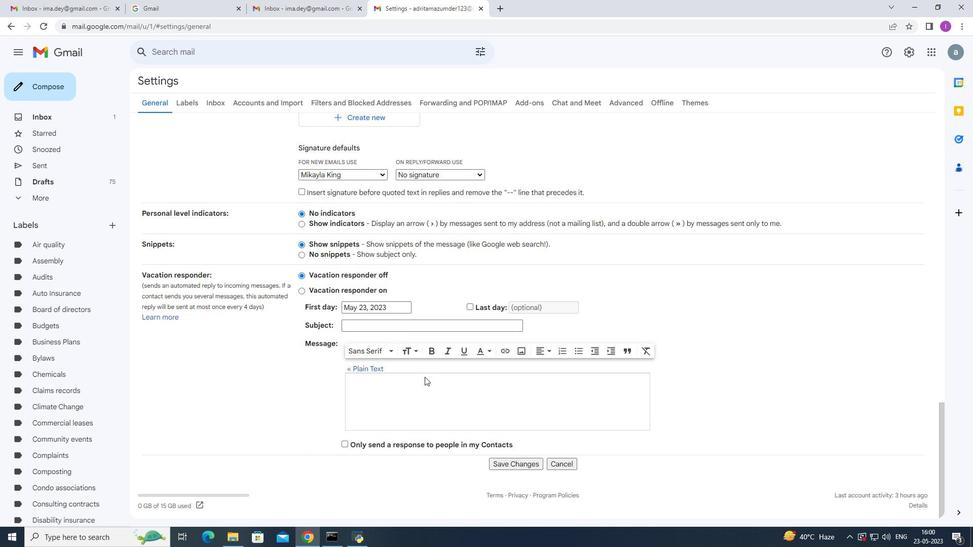 
Action: Mouse scrolled (424, 378) with delta (0, 0)
Screenshot: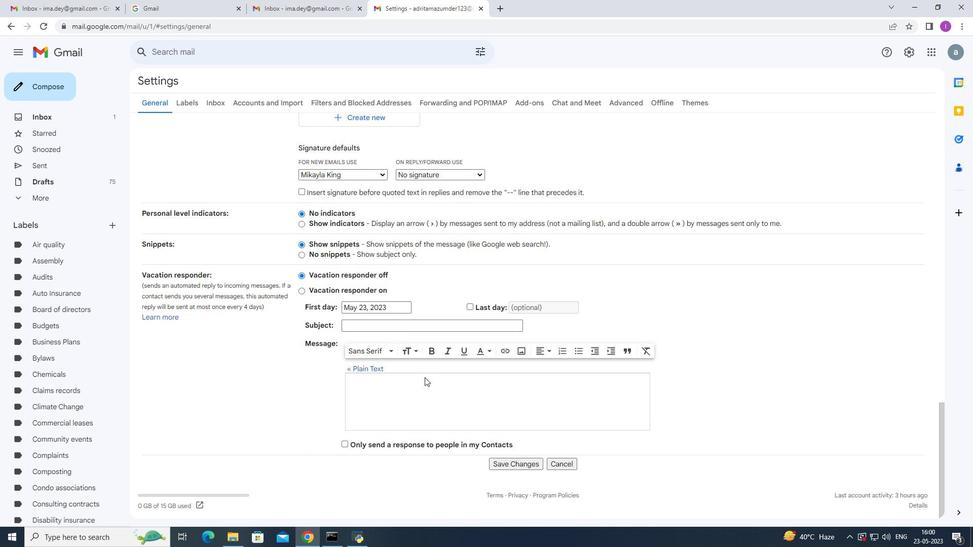 
Action: Mouse moved to (518, 460)
Screenshot: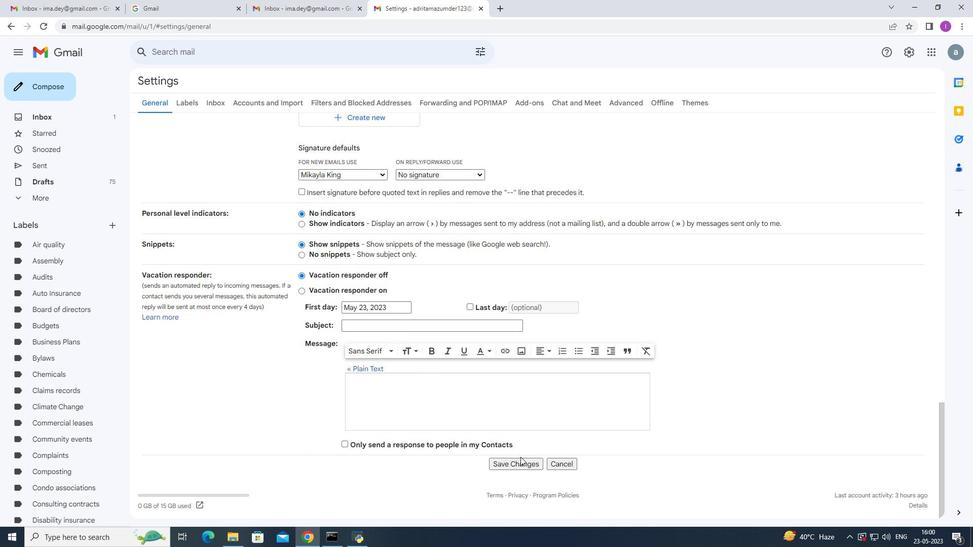 
Action: Mouse pressed left at (518, 460)
Screenshot: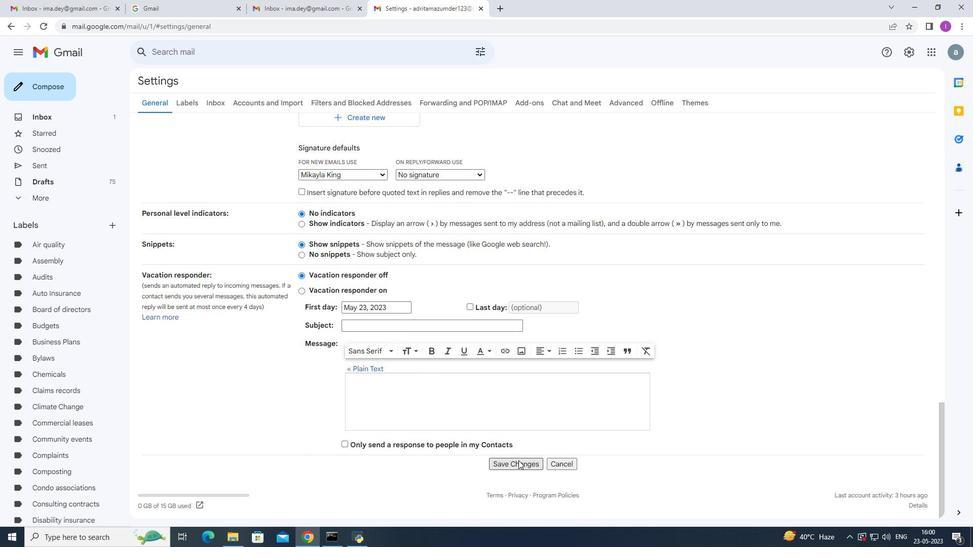 
Action: Mouse moved to (44, 92)
Screenshot: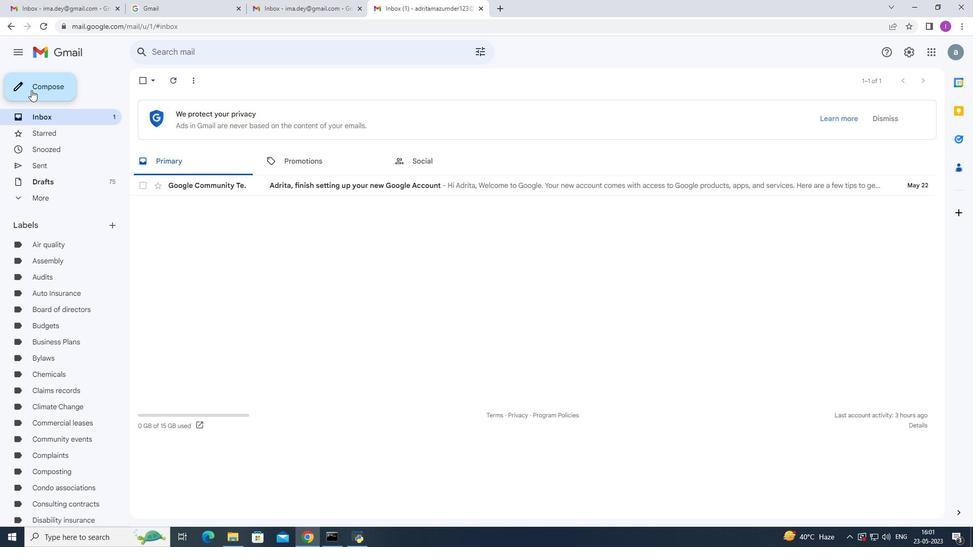 
Action: Mouse pressed left at (44, 92)
Screenshot: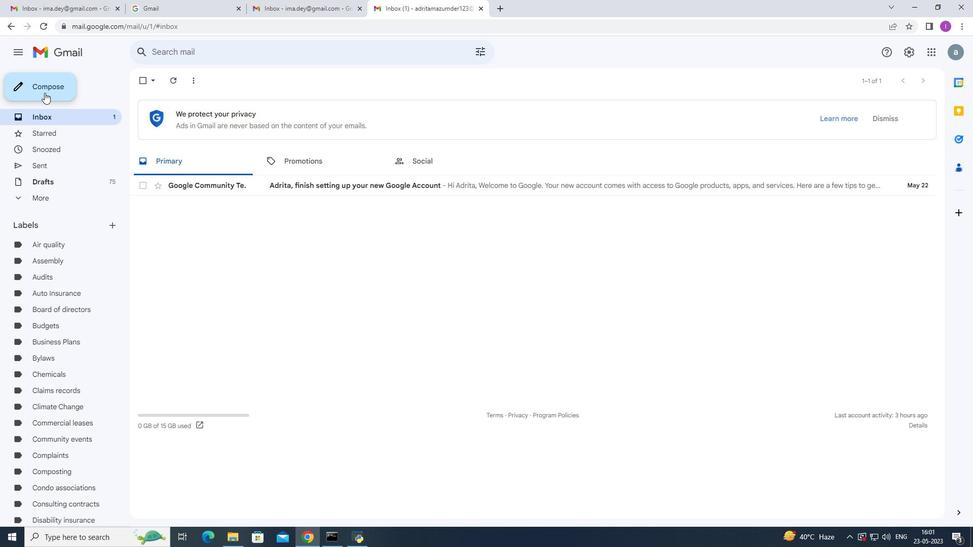 
Action: Mouse moved to (781, 300)
Screenshot: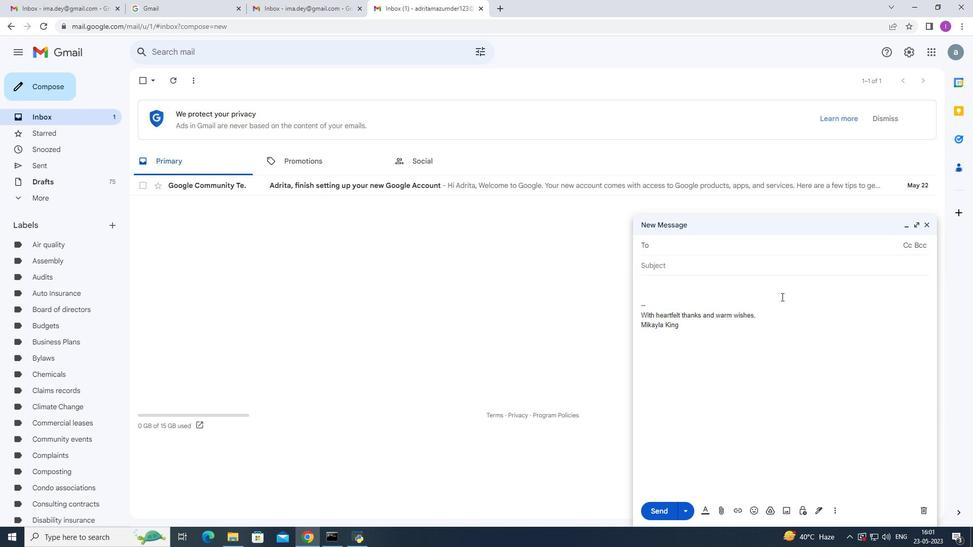 
Action: Key pressed s
Screenshot: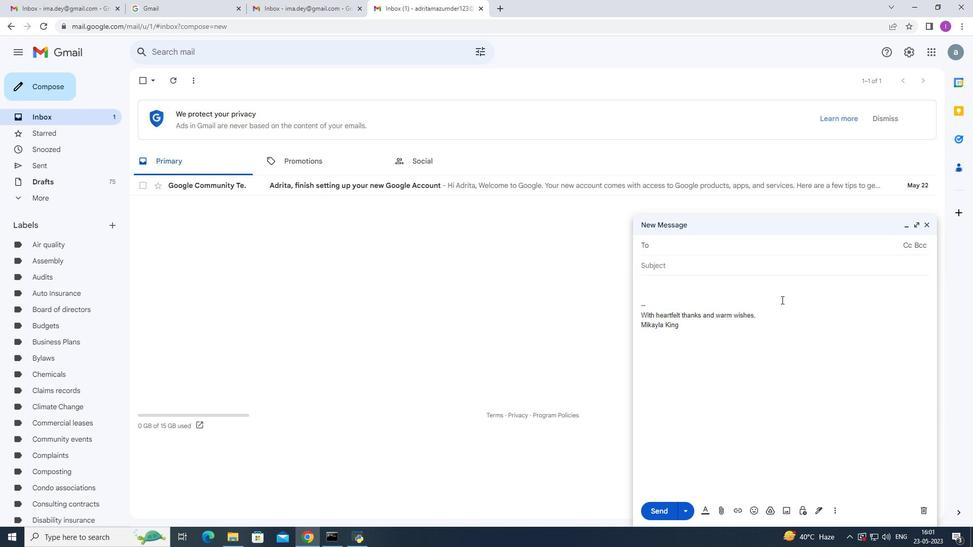 
Action: Mouse moved to (711, 271)
Screenshot: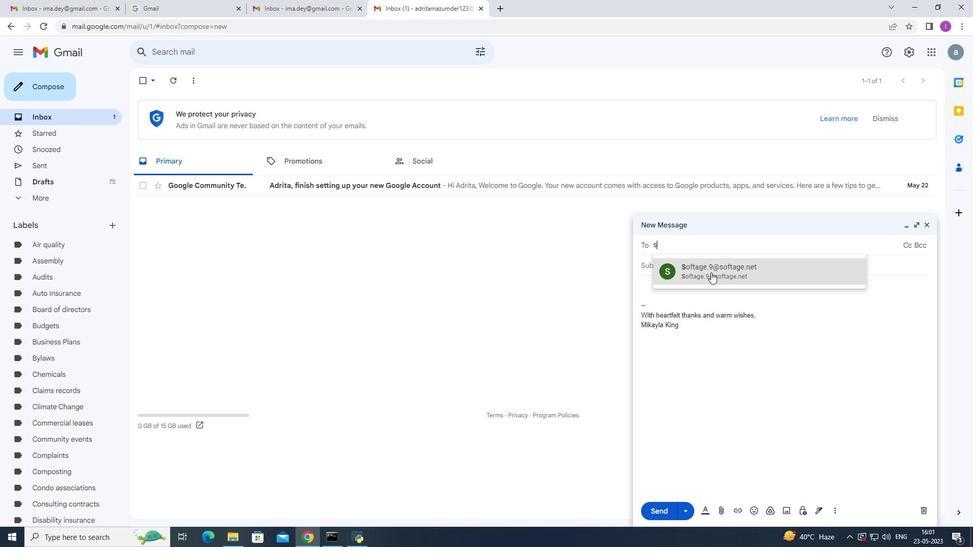 
Action: Mouse pressed left at (711, 271)
Screenshot: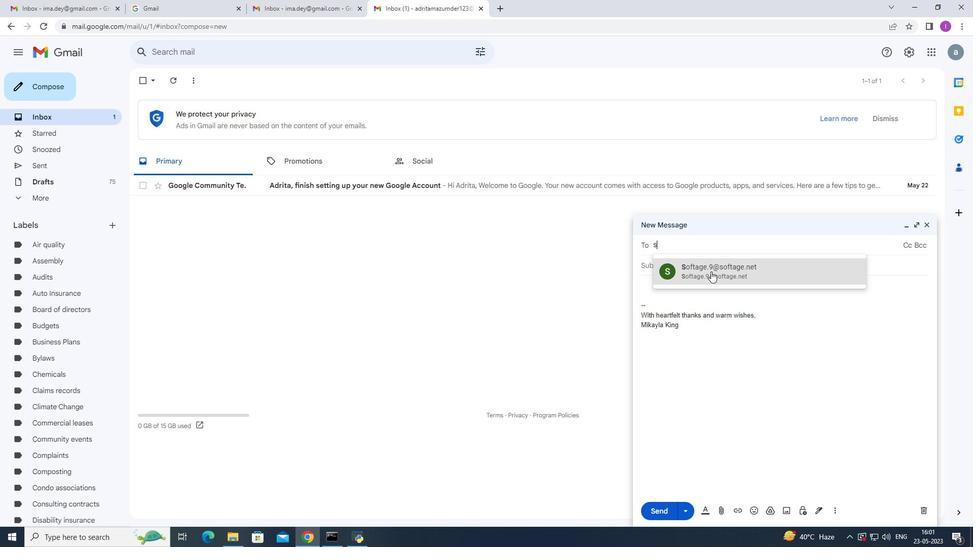 
Action: Mouse moved to (778, 409)
Screenshot: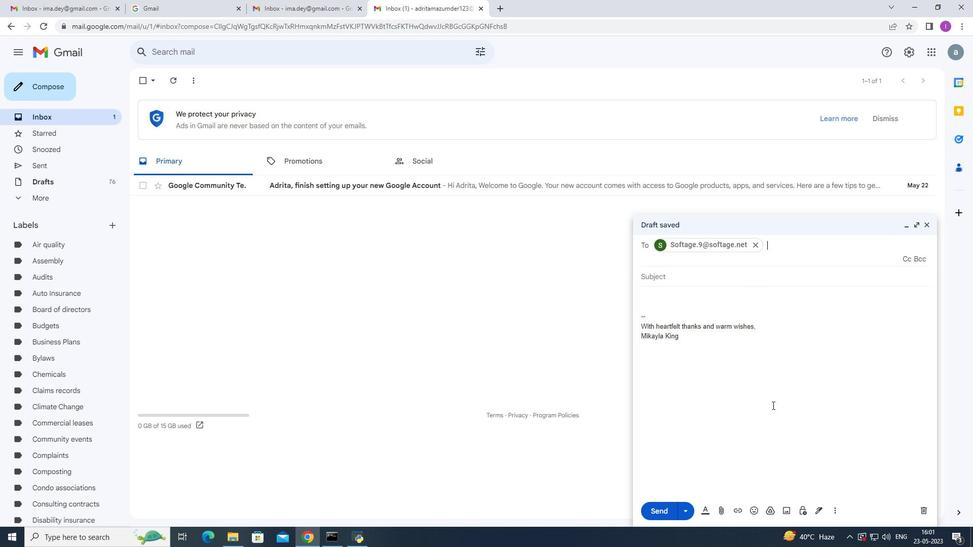 
Action: Mouse scrolled (772, 405) with delta (0, 0)
Screenshot: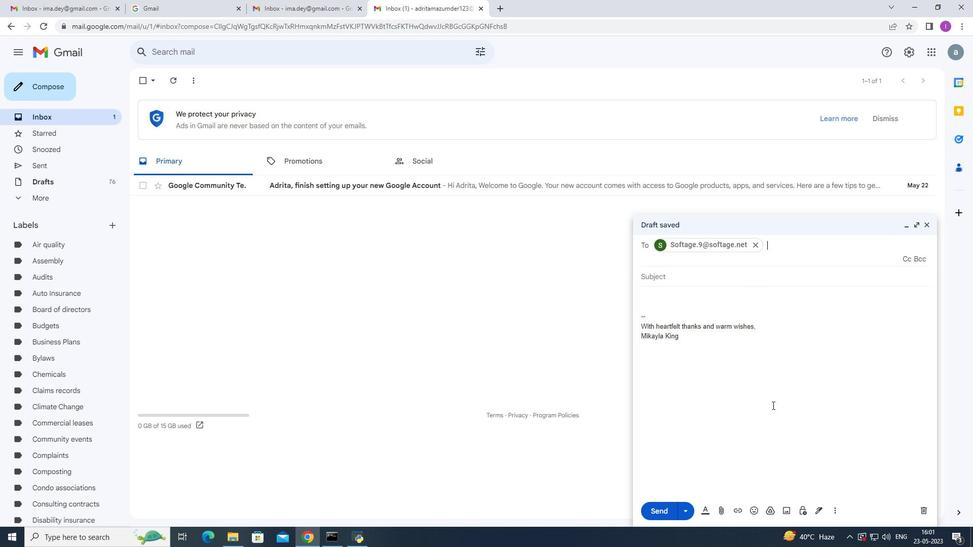 
Action: Mouse moved to (787, 412)
Screenshot: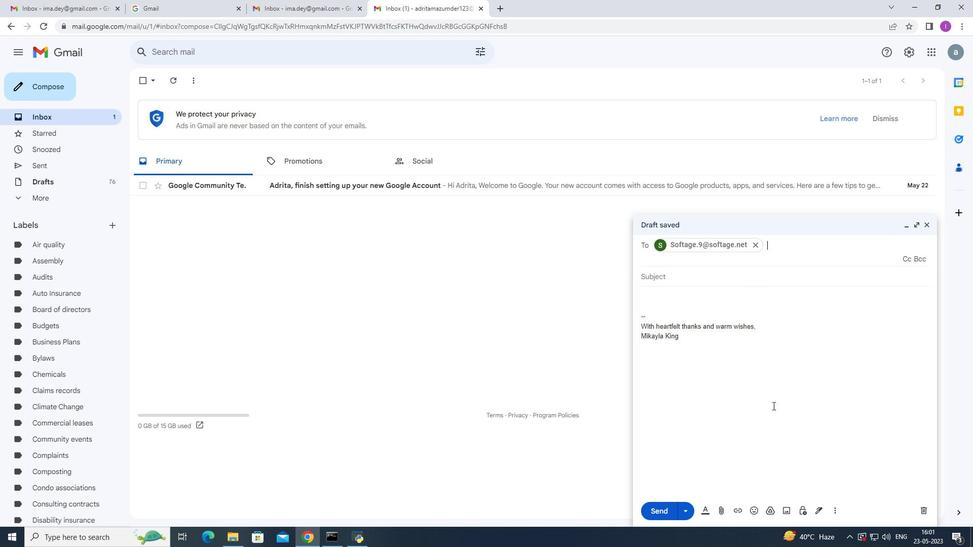 
Action: Mouse scrolled (778, 408) with delta (0, 0)
Screenshot: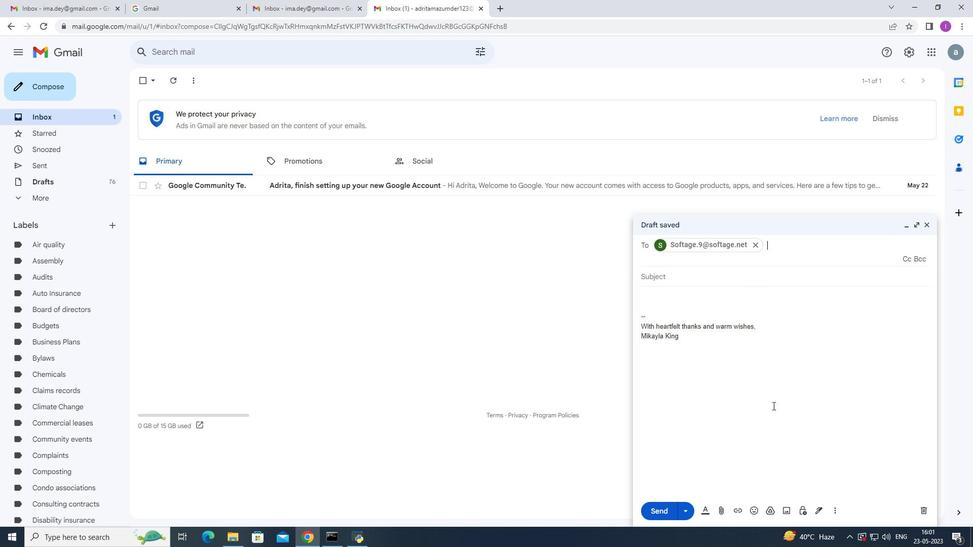 
Action: Mouse moved to (835, 512)
Screenshot: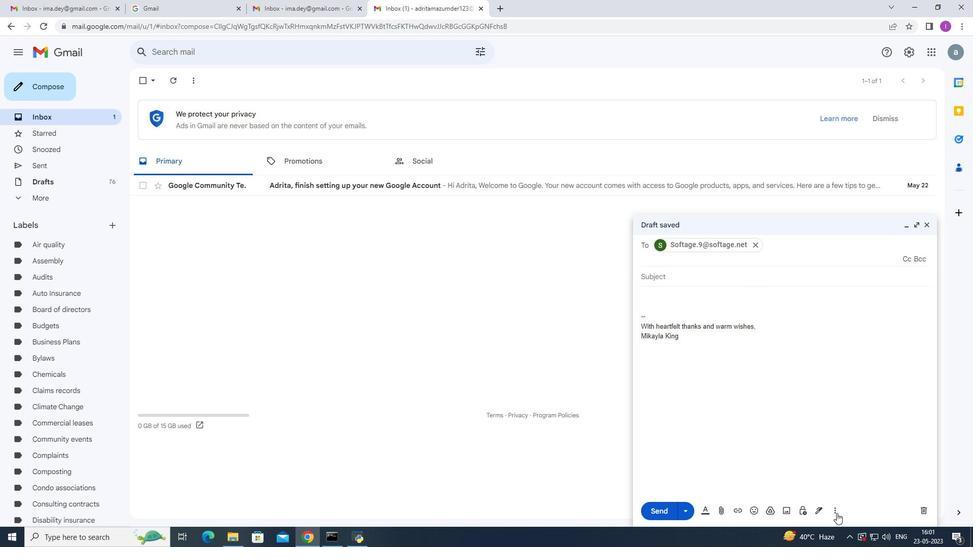 
Action: Mouse pressed left at (835, 512)
Screenshot: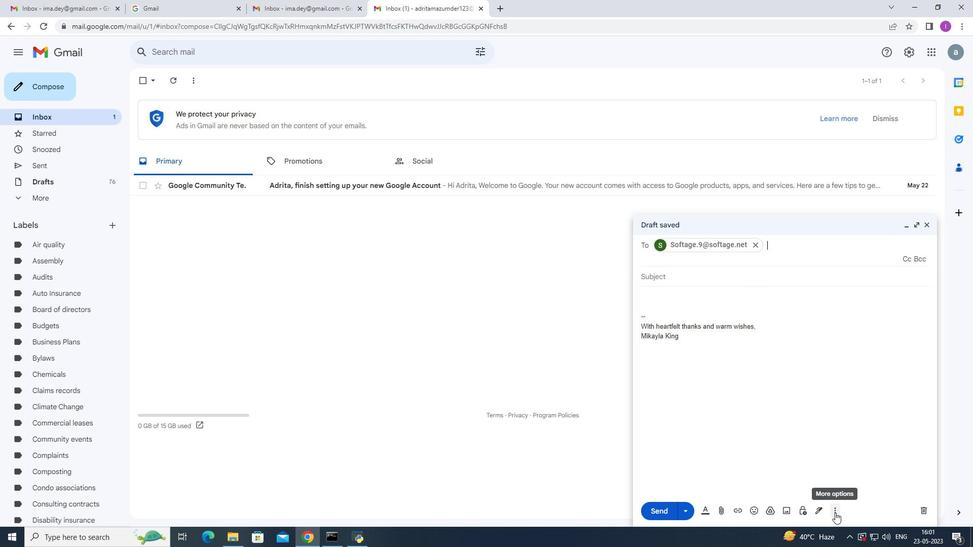 
Action: Mouse moved to (872, 415)
Screenshot: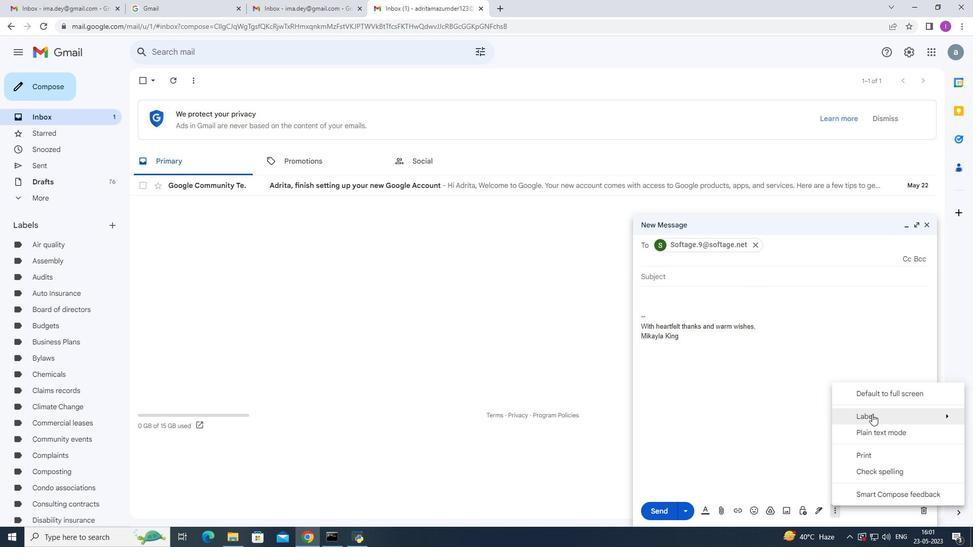 
Action: Mouse pressed left at (872, 415)
Screenshot: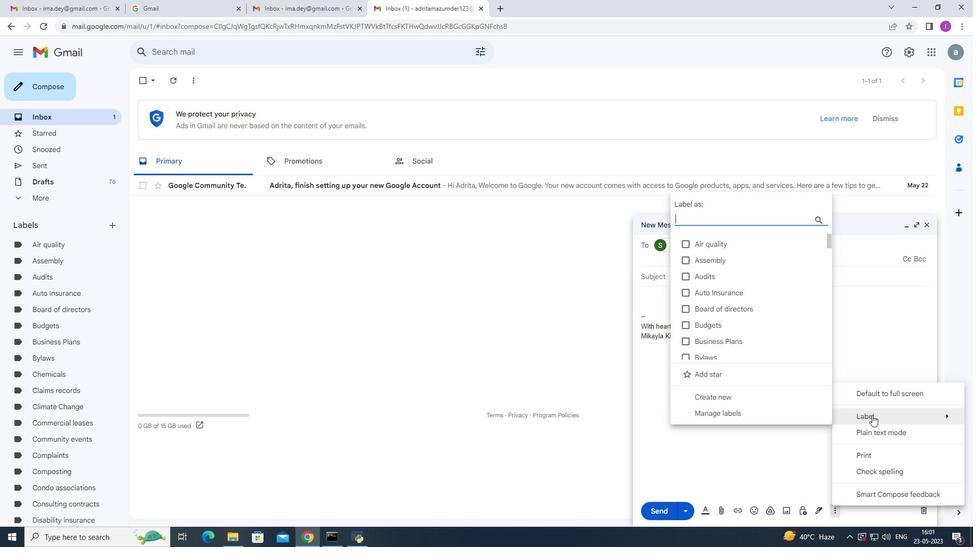 
Action: Mouse moved to (698, 218)
Screenshot: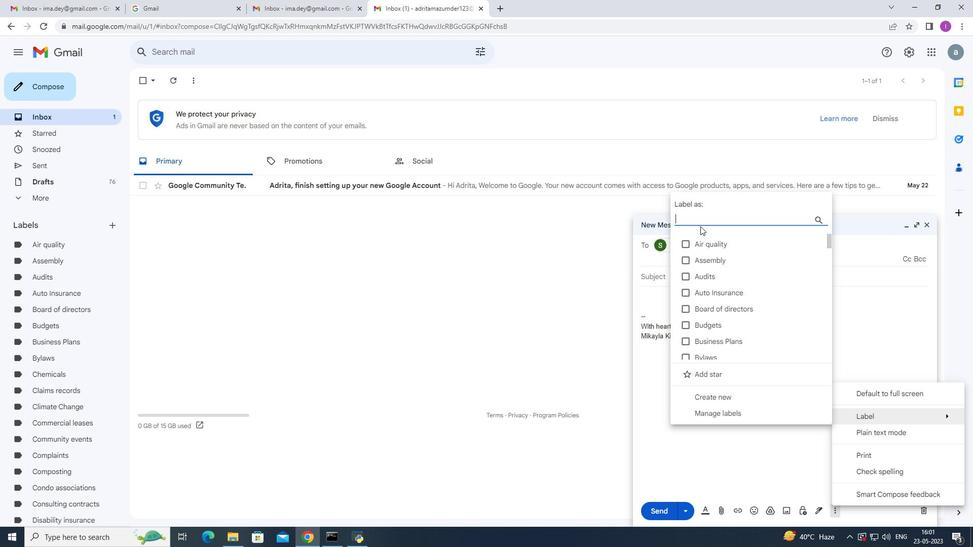 
Action: Mouse pressed left at (698, 218)
Screenshot: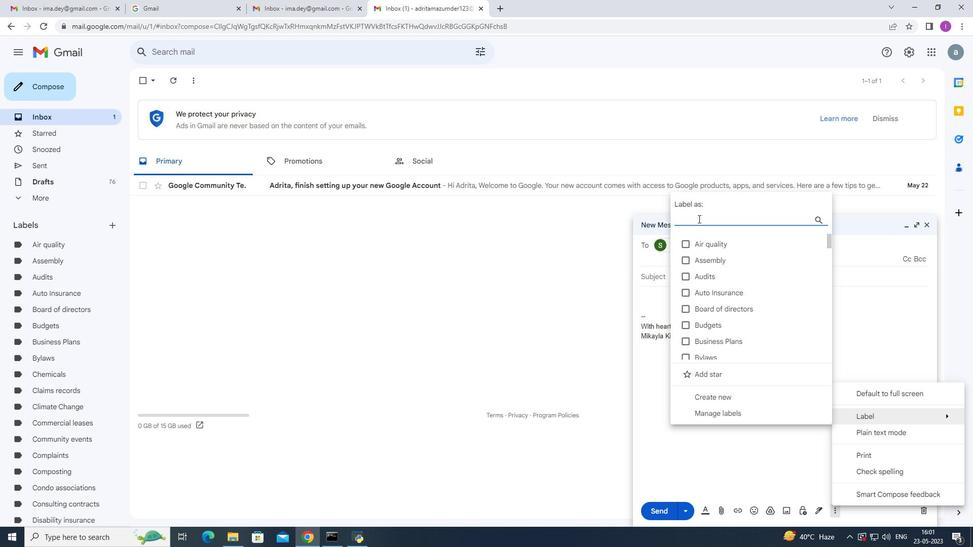 
Action: Mouse moved to (705, 261)
Screenshot: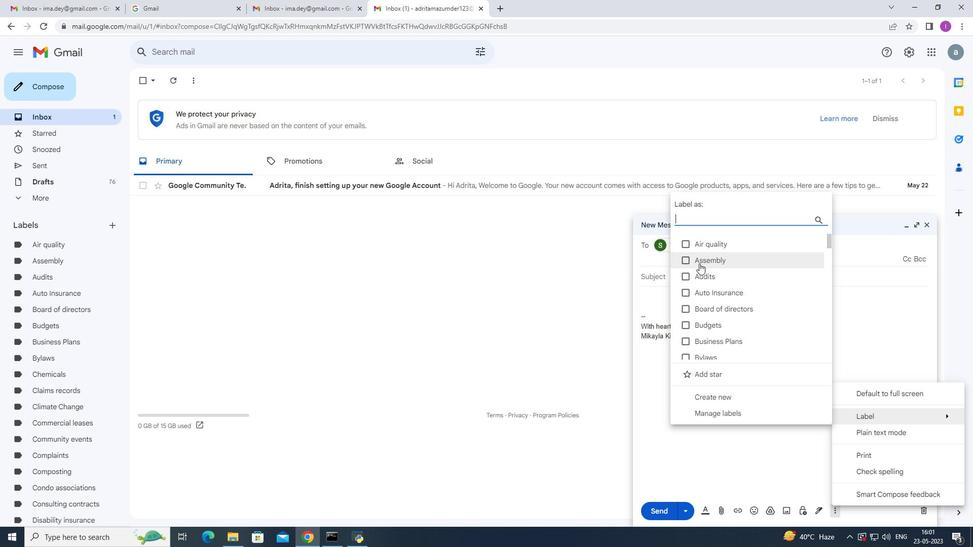
Action: Key pressed <Key.shift>Saft<Key.backspace>ety<Key.space>records
Screenshot: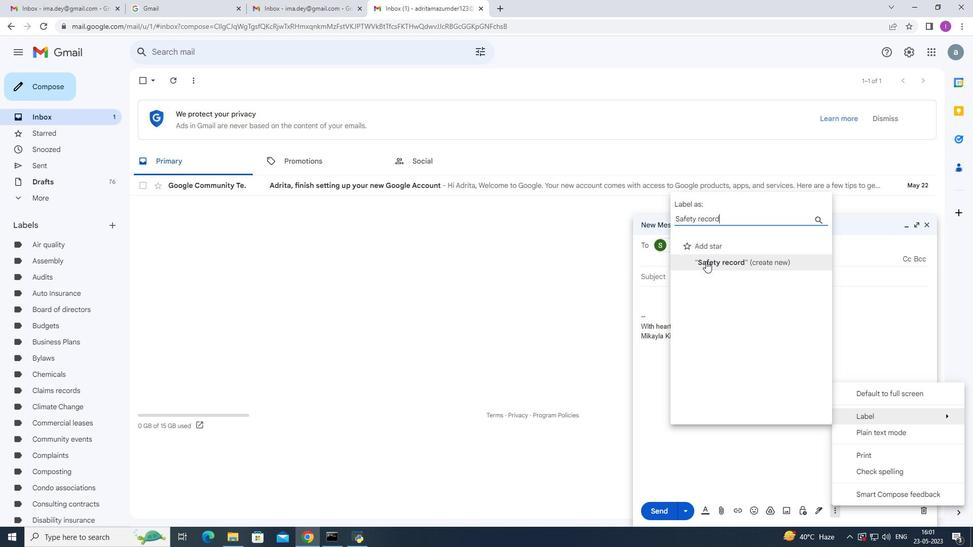 
Action: Mouse moved to (715, 260)
Screenshot: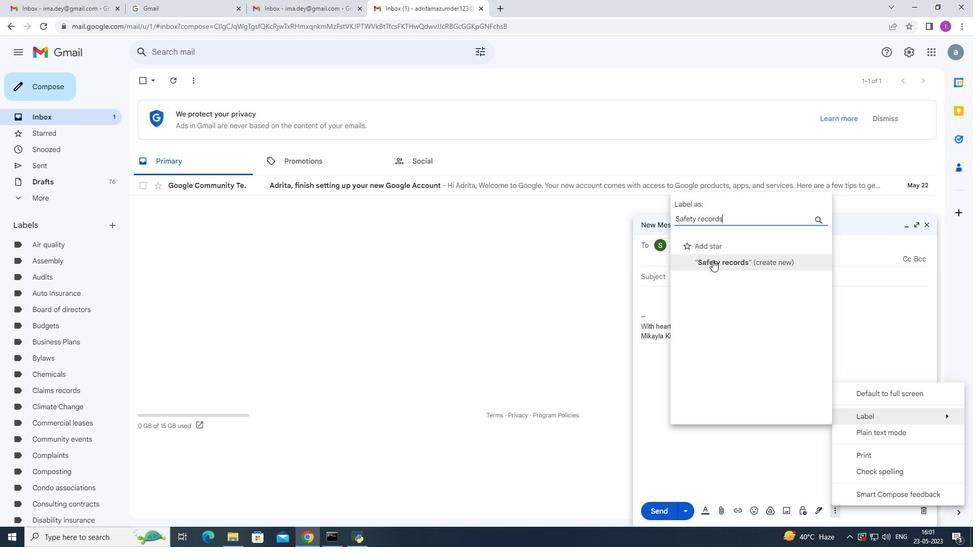 
Action: Mouse pressed left at (715, 260)
Screenshot: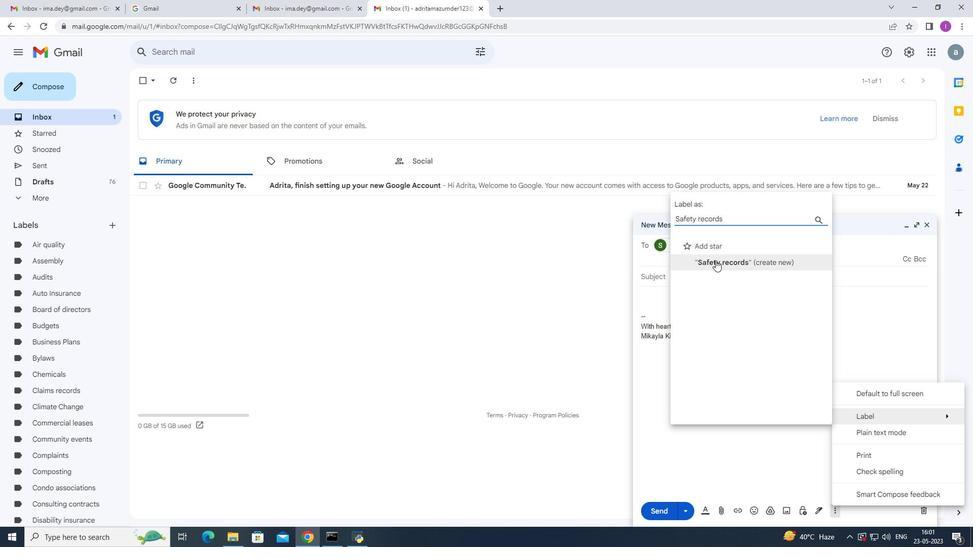 
Action: Mouse moved to (583, 323)
Screenshot: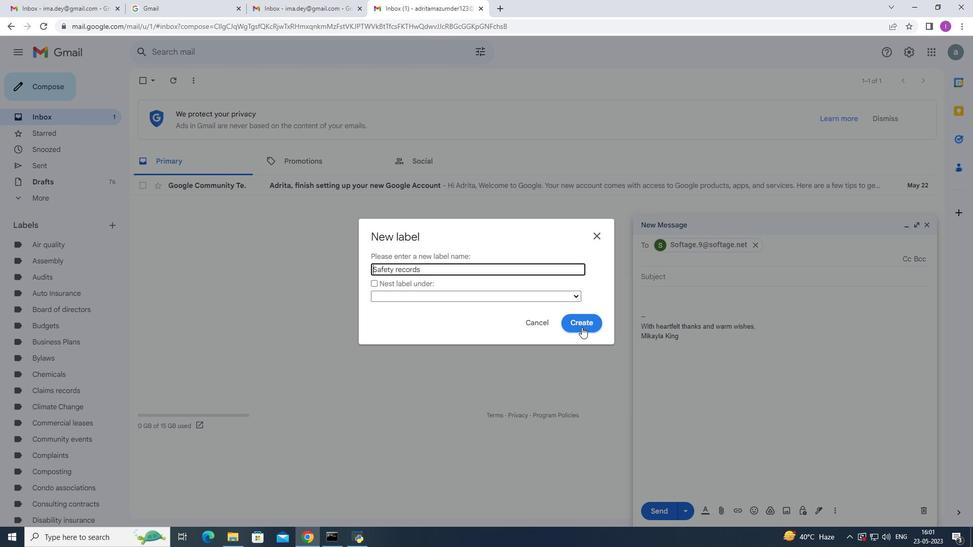 
Action: Mouse pressed left at (583, 323)
Screenshot: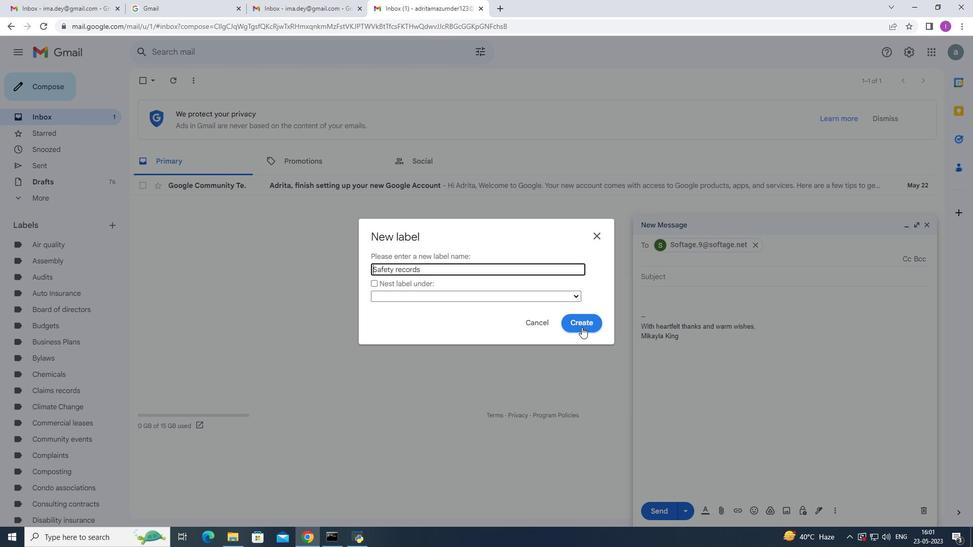 
Action: Mouse moved to (832, 508)
Screenshot: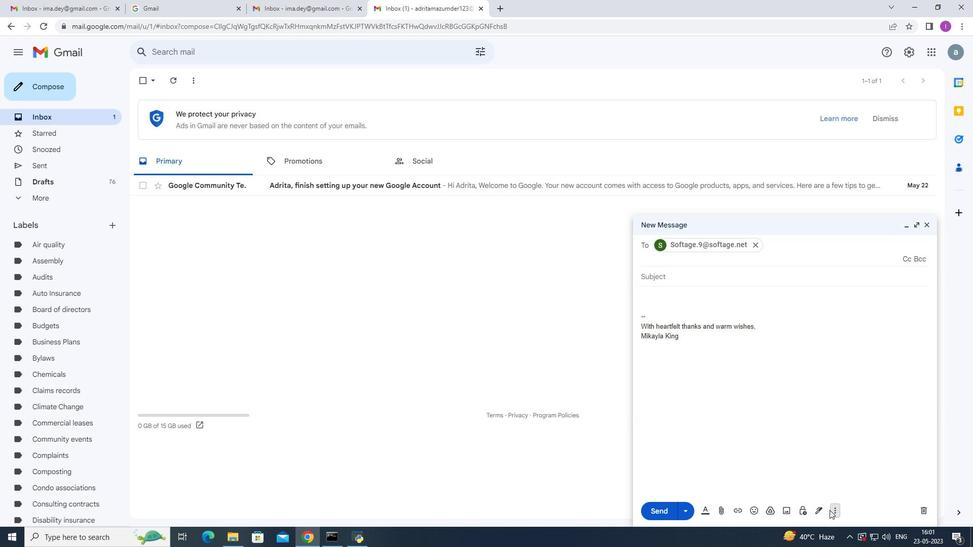 
Action: Mouse pressed left at (832, 508)
Screenshot: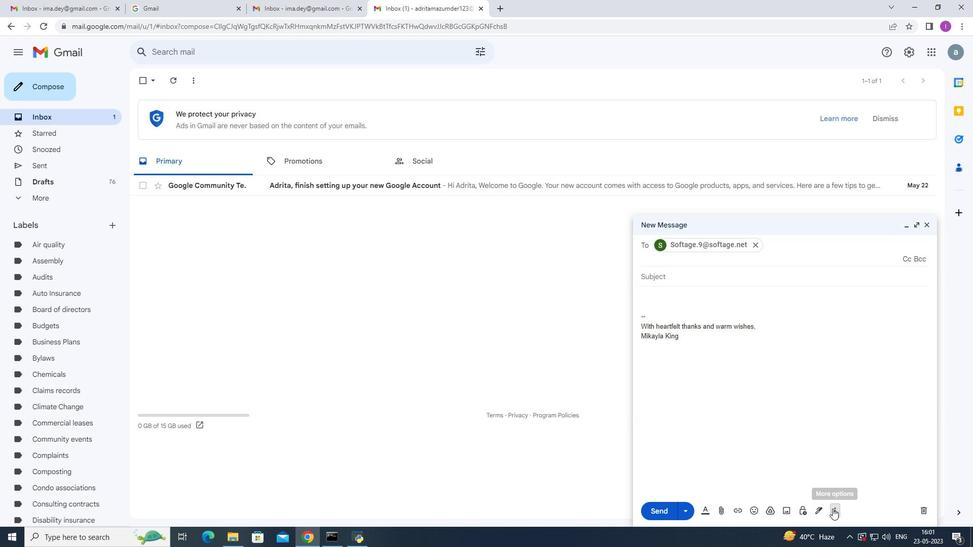 
Action: Mouse moved to (656, 432)
Screenshot: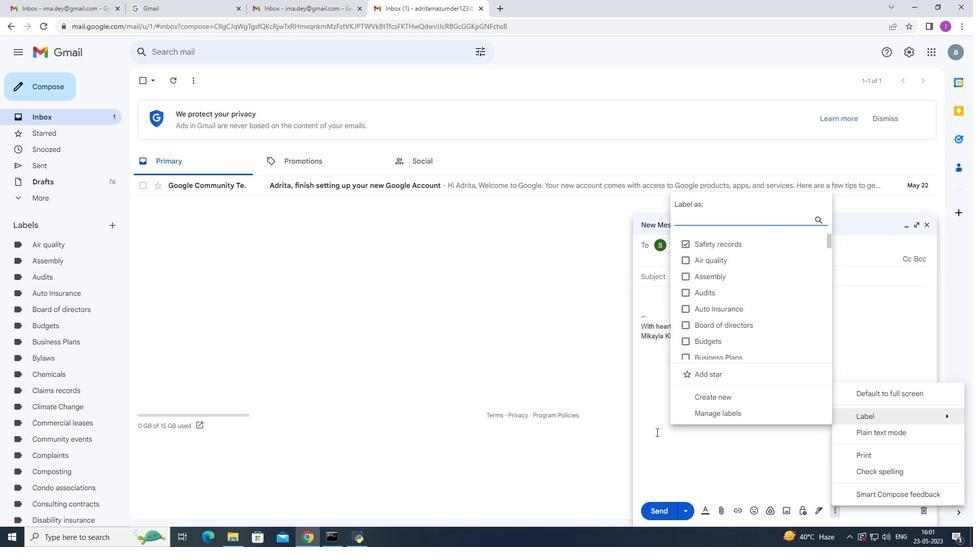
Action: Mouse pressed left at (656, 432)
Screenshot: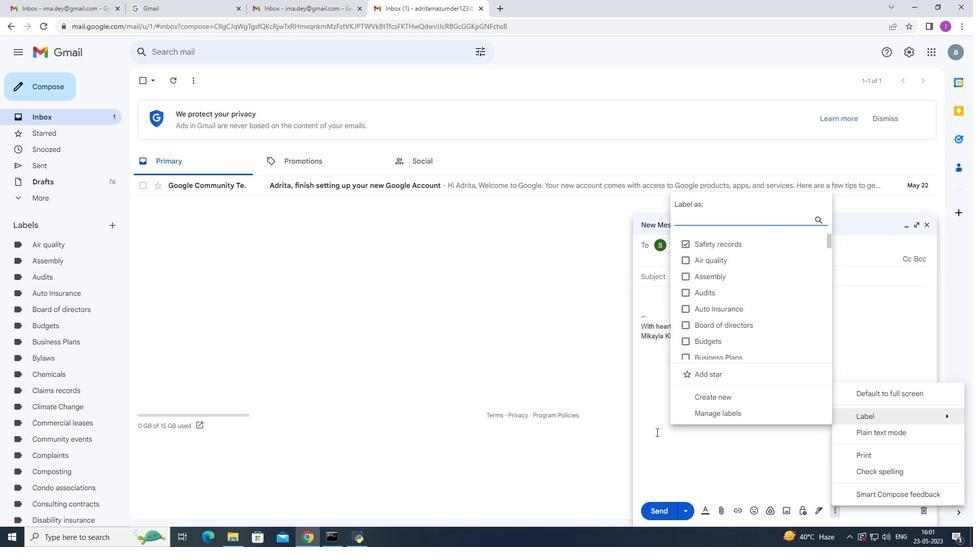 
Action: Mouse moved to (628, 437)
Screenshot: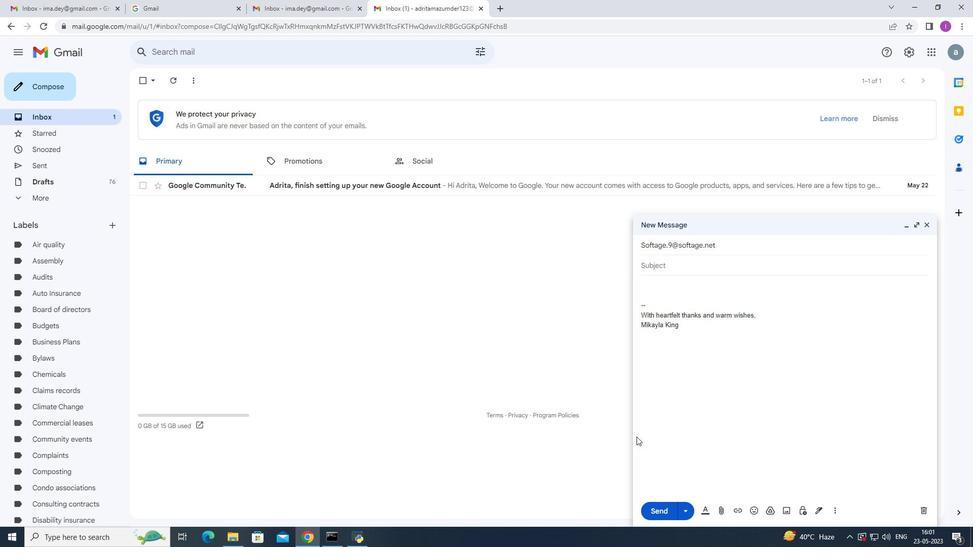 
